 Task: Add Childlife Vitamin D3 to the cart.
Action: Mouse moved to (347, 178)
Screenshot: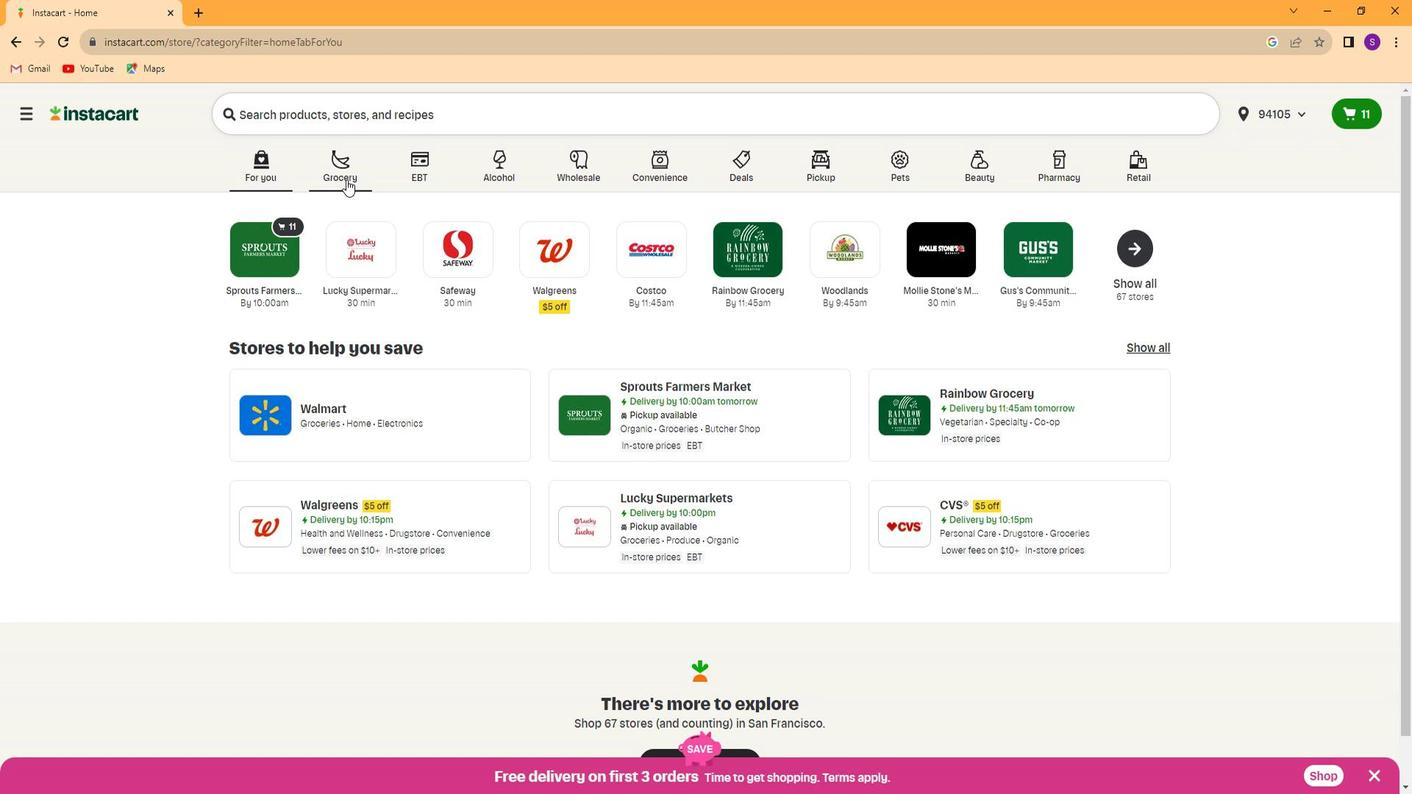 
Action: Mouse pressed left at (347, 178)
Screenshot: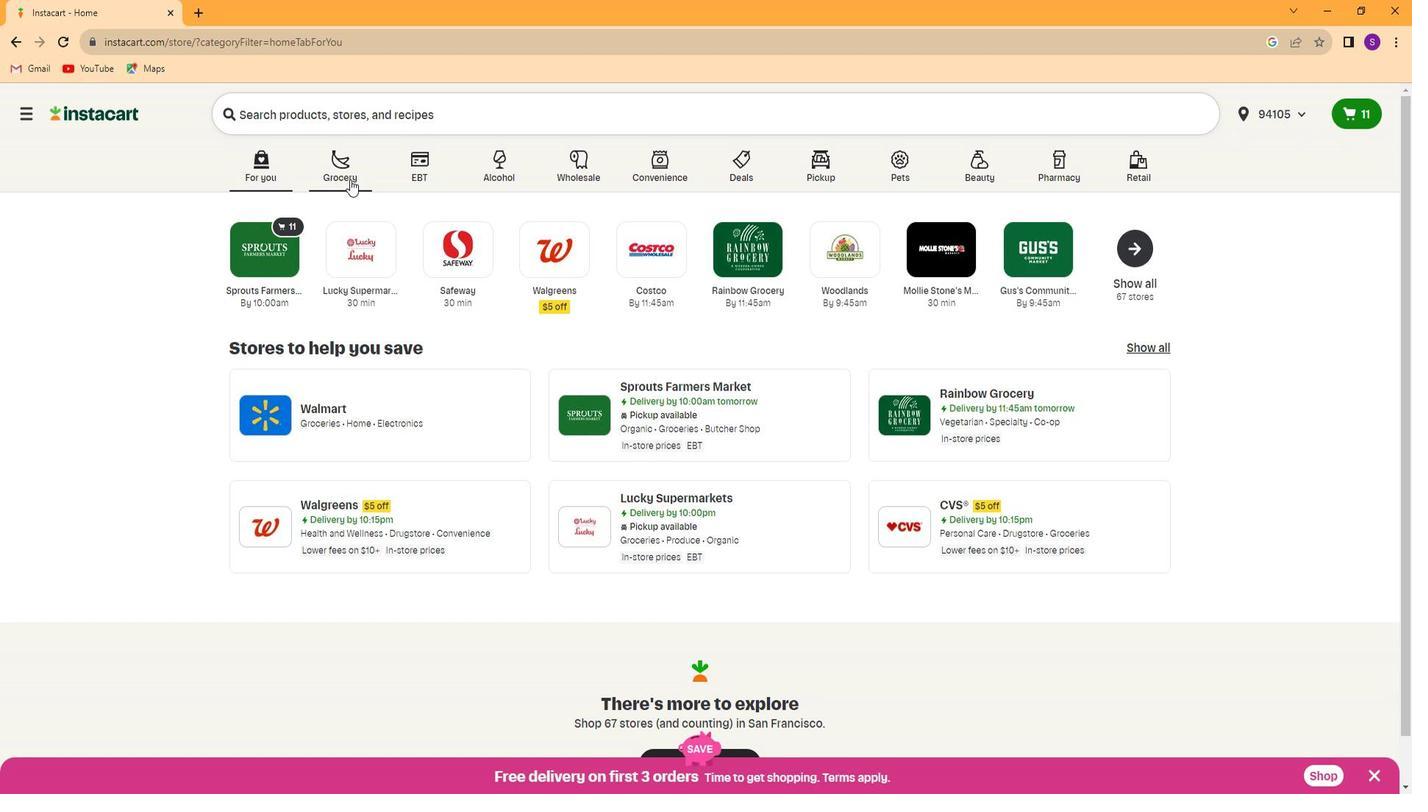 
Action: Mouse moved to (1014, 264)
Screenshot: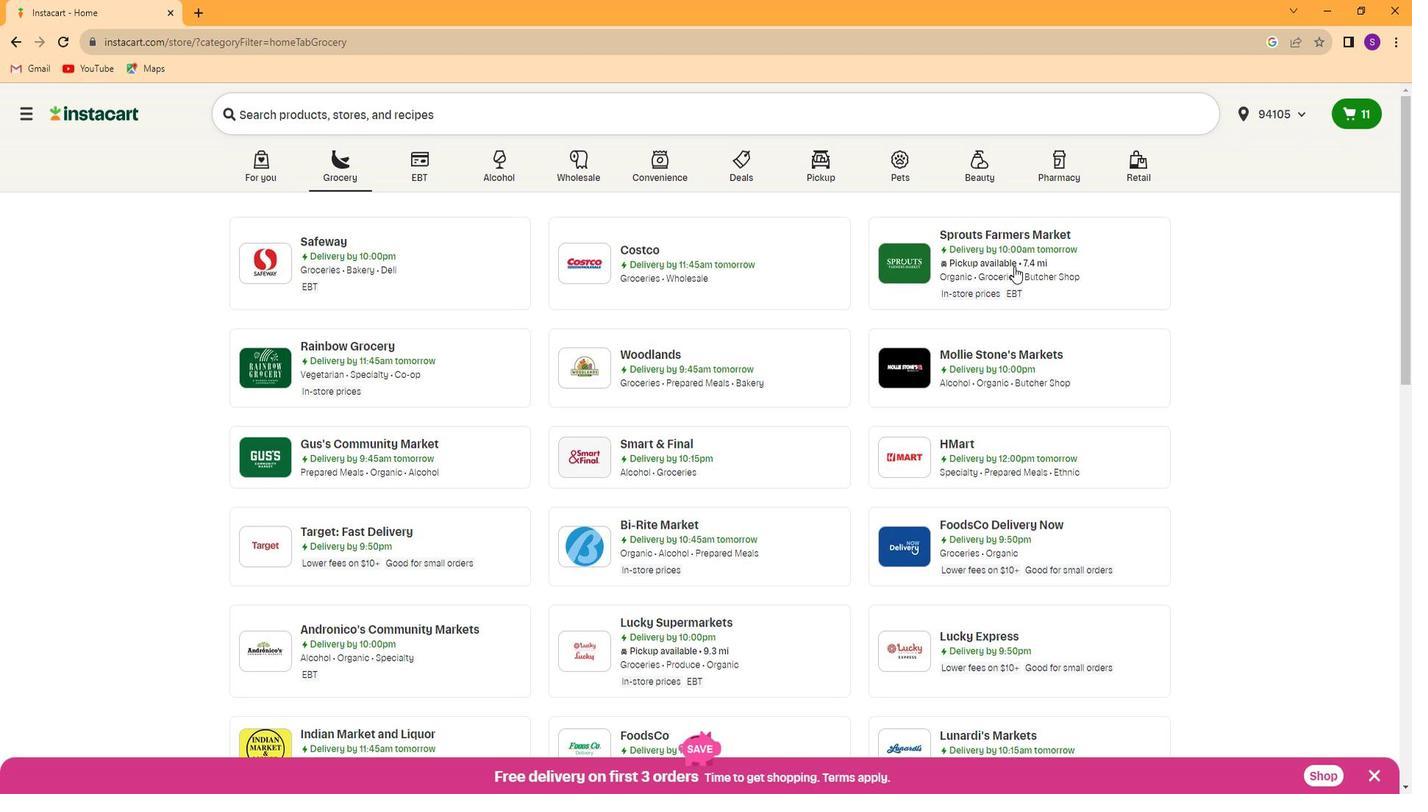 
Action: Mouse pressed left at (1014, 264)
Screenshot: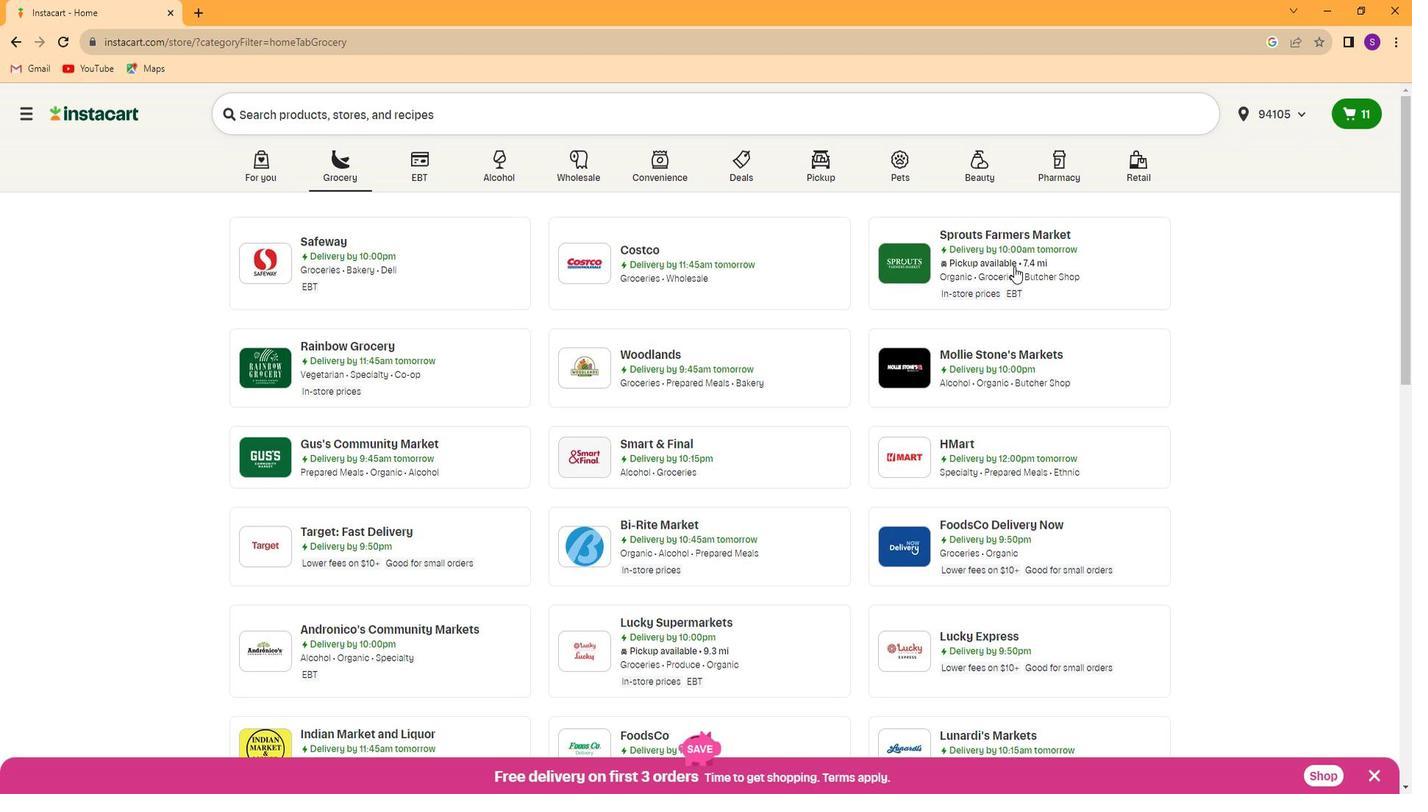 
Action: Mouse moved to (365, 543)
Screenshot: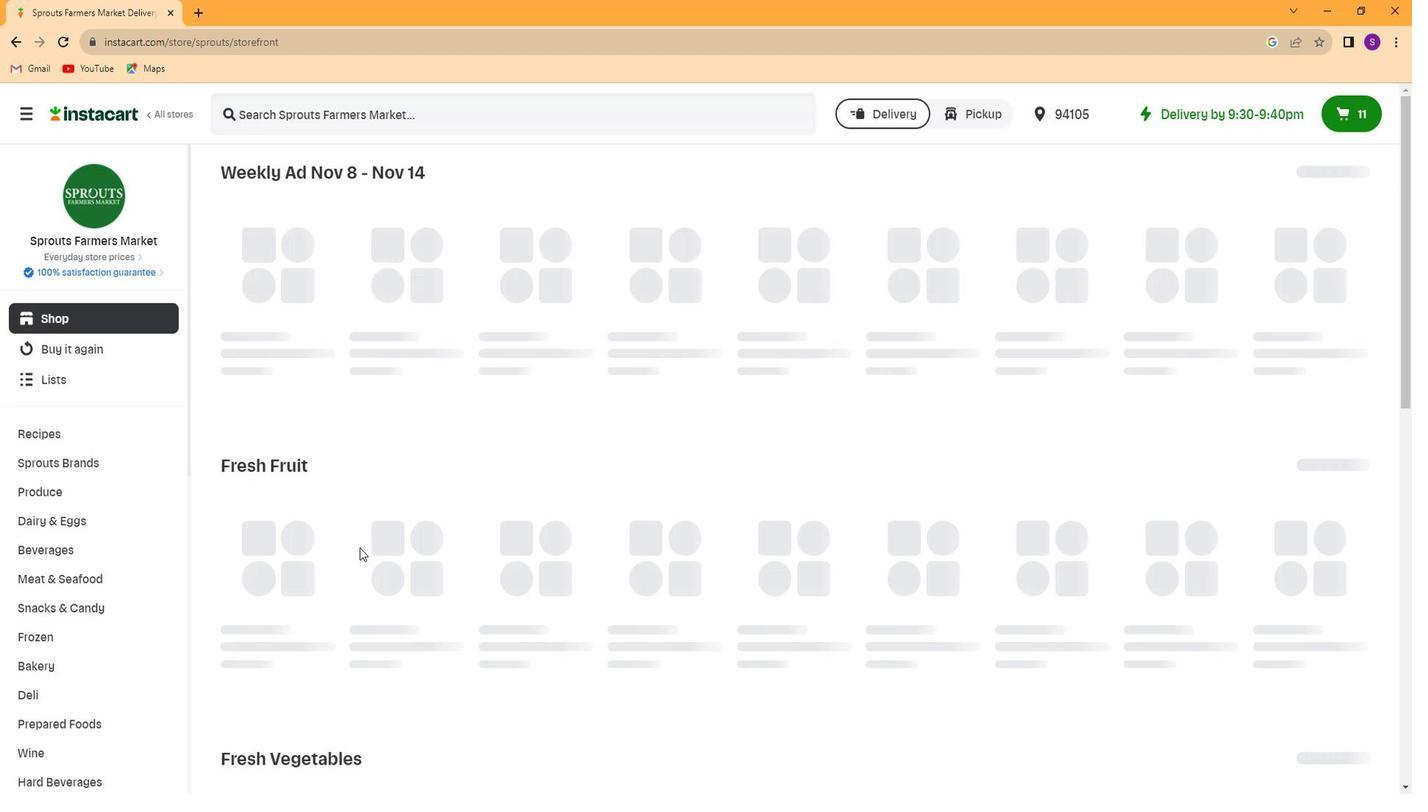 
Action: Mouse scrolled (365, 542) with delta (0, 0)
Screenshot: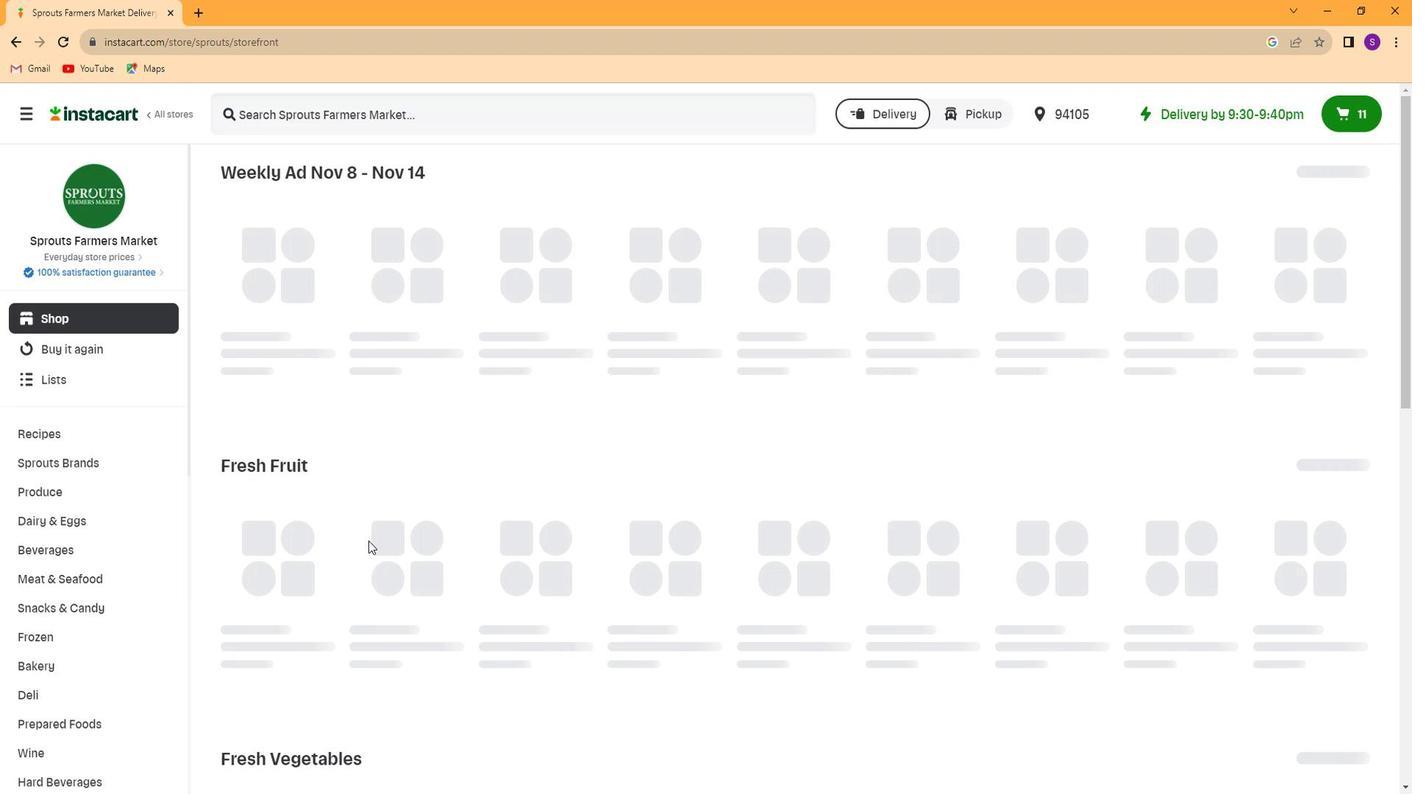 
Action: Mouse moved to (118, 543)
Screenshot: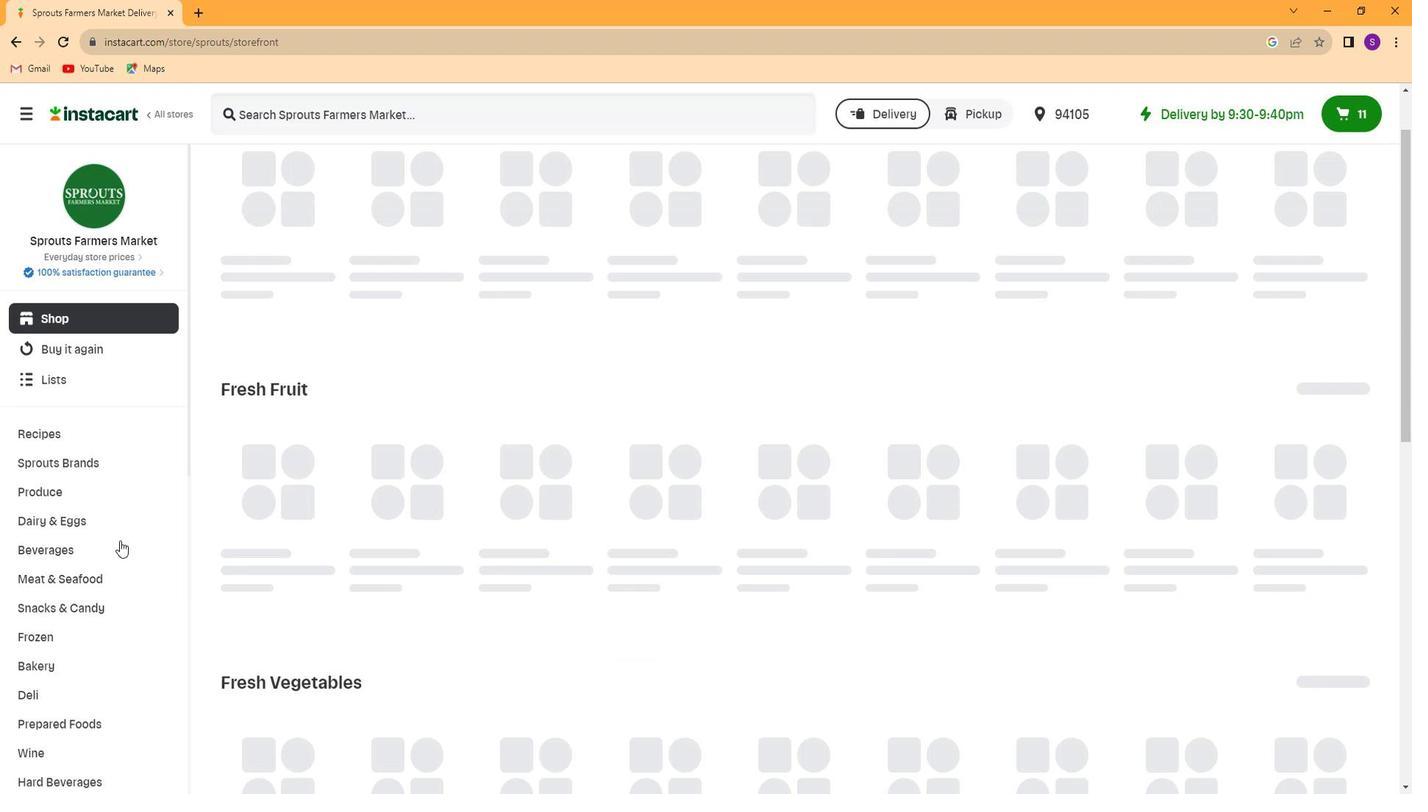 
Action: Mouse scrolled (118, 542) with delta (0, 0)
Screenshot: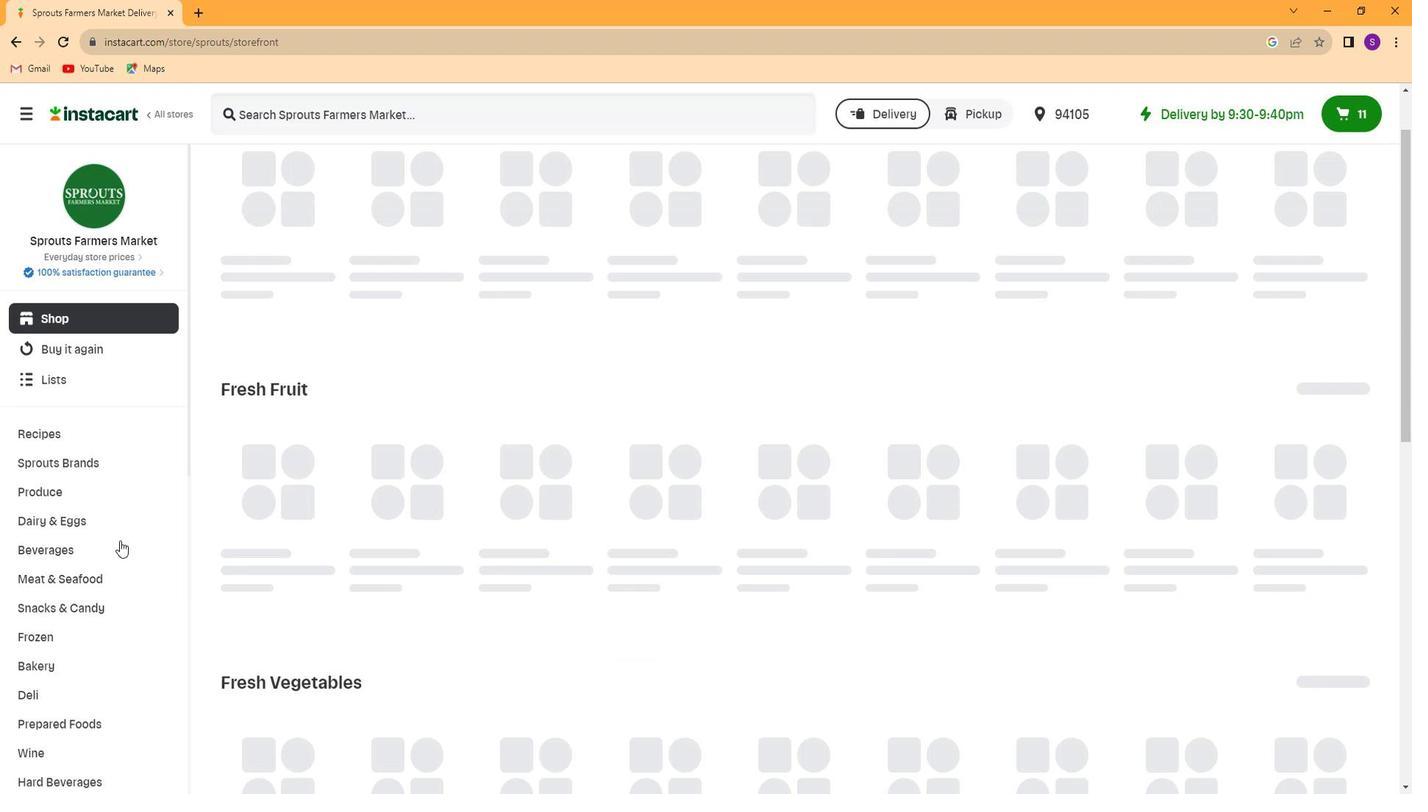 
Action: Mouse moved to (115, 543)
Screenshot: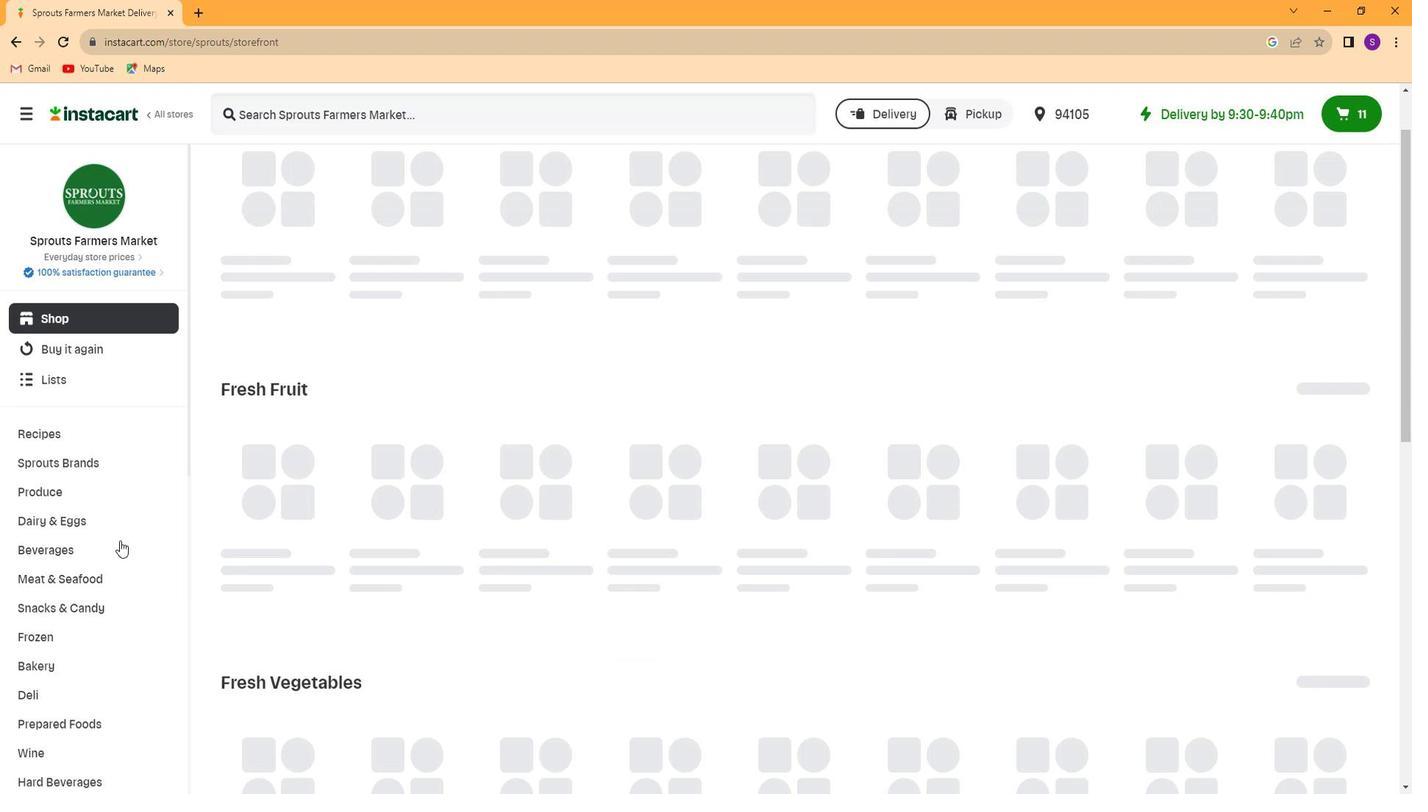
Action: Mouse scrolled (115, 542) with delta (0, 0)
Screenshot: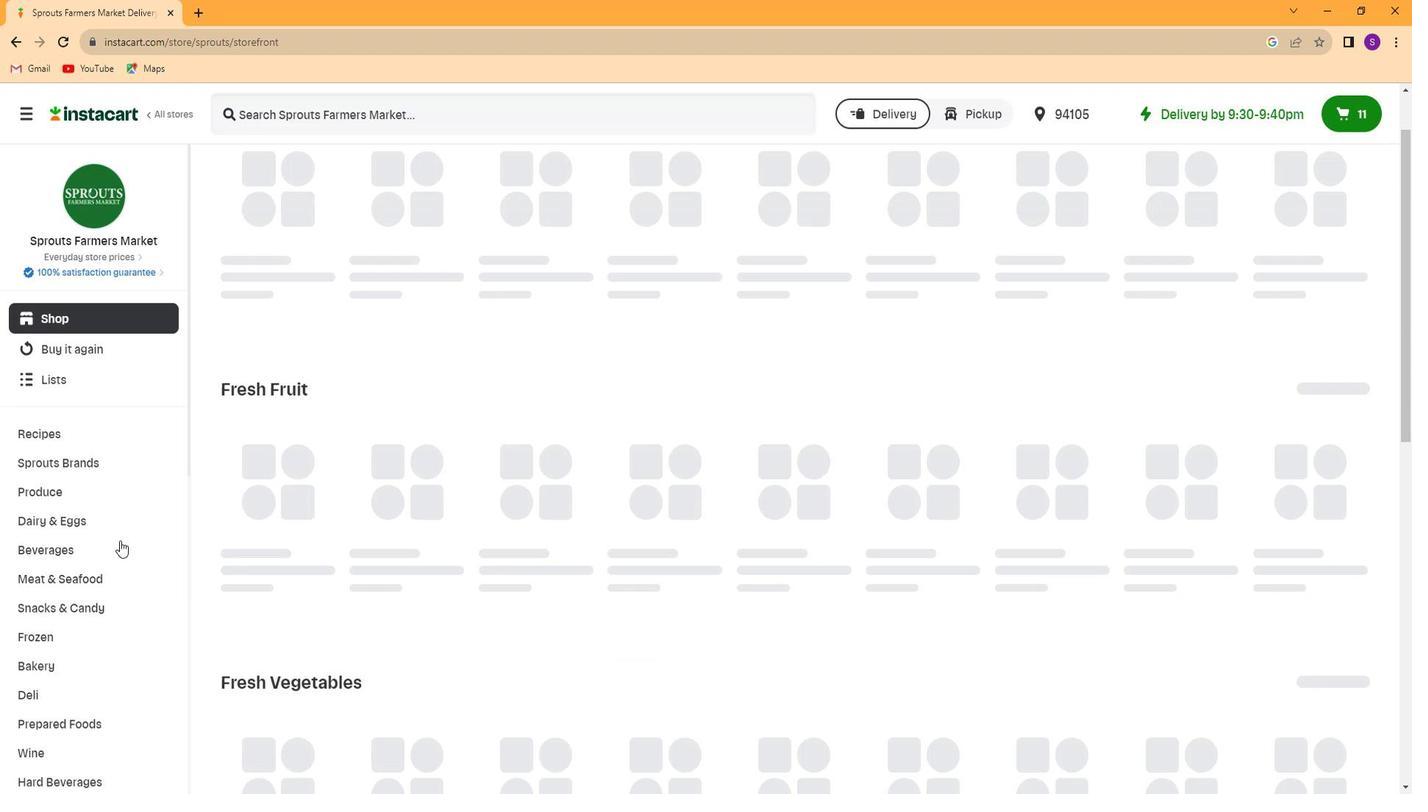 
Action: Mouse moved to (114, 543)
Screenshot: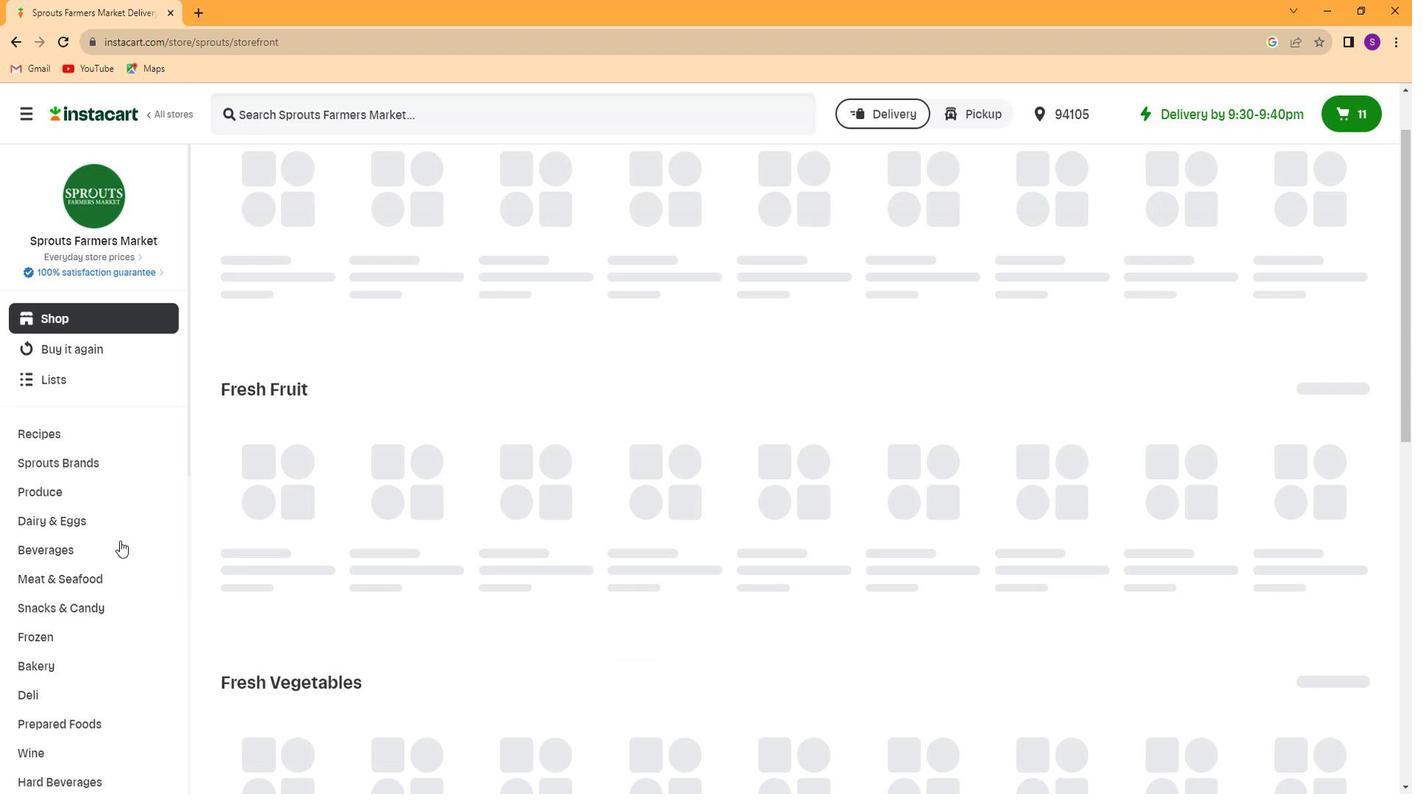 
Action: Mouse scrolled (114, 542) with delta (0, 0)
Screenshot: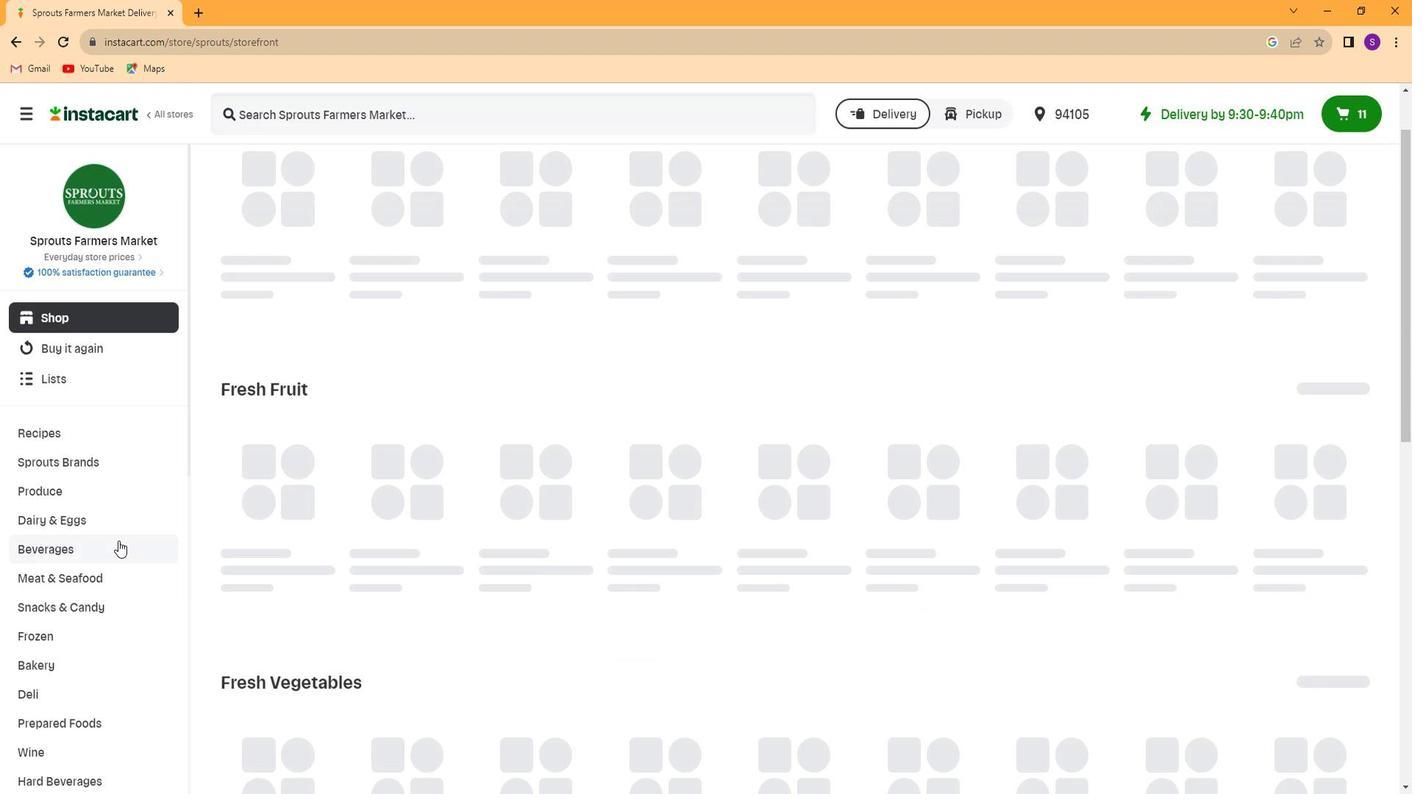 
Action: Mouse scrolled (114, 542) with delta (0, 0)
Screenshot: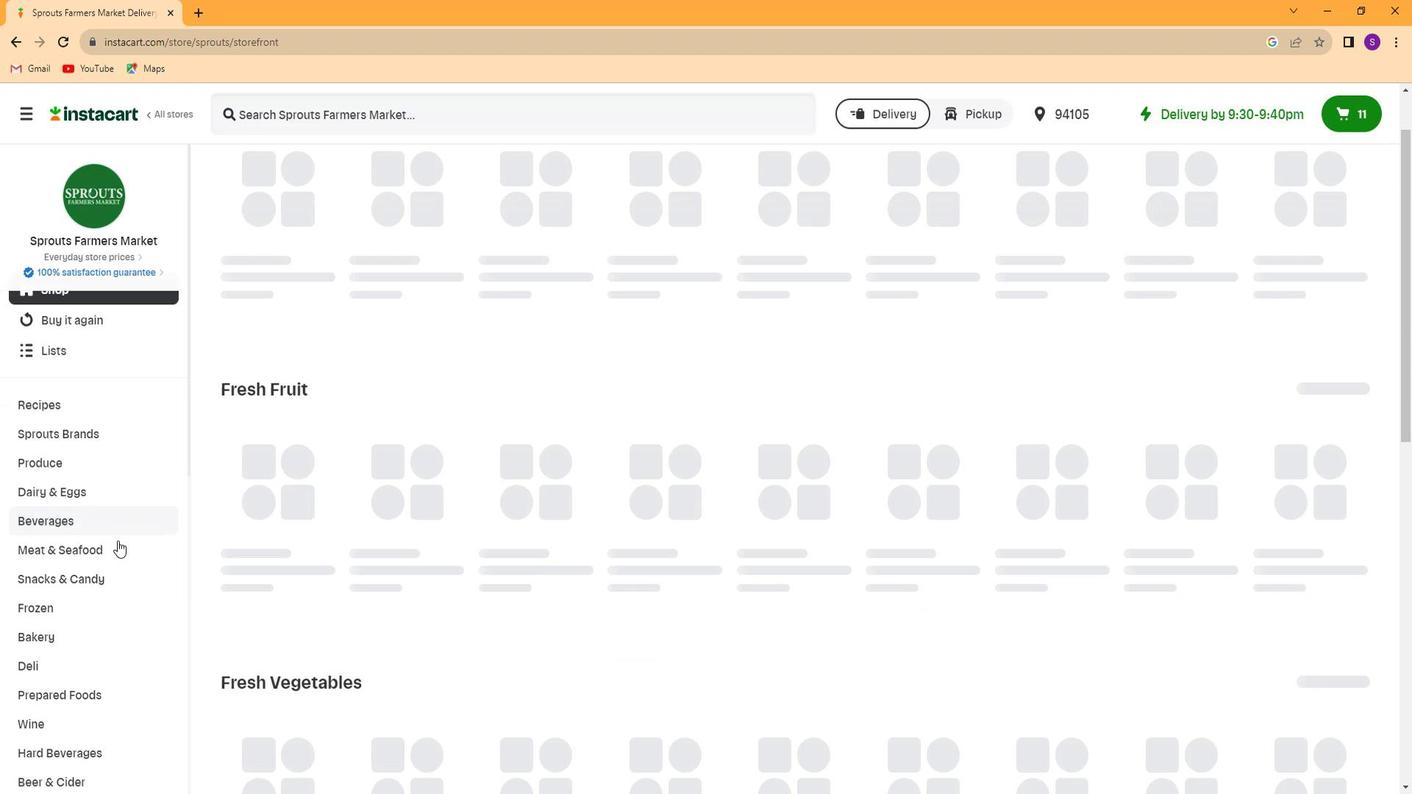 
Action: Mouse scrolled (114, 542) with delta (0, 0)
Screenshot: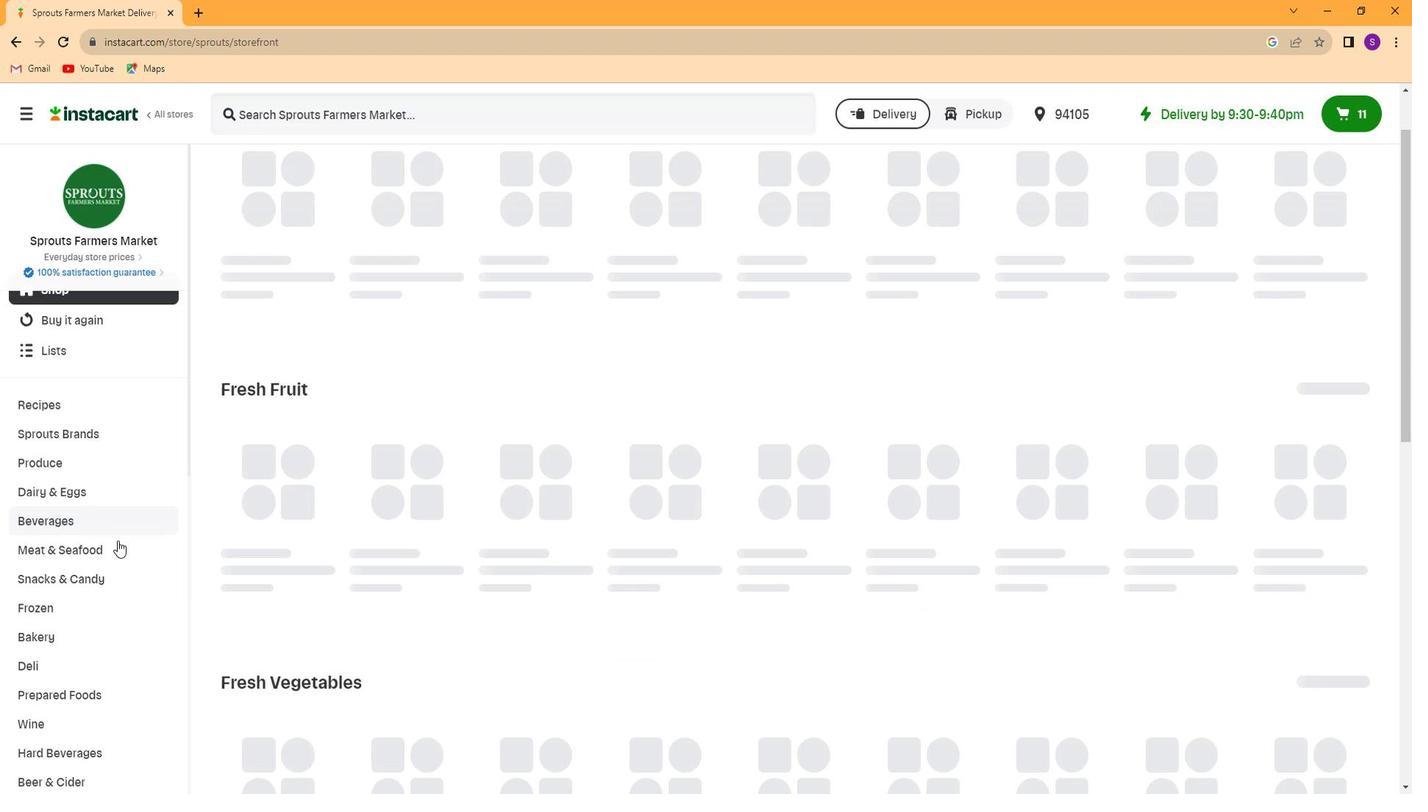 
Action: Mouse scrolled (114, 542) with delta (0, 0)
Screenshot: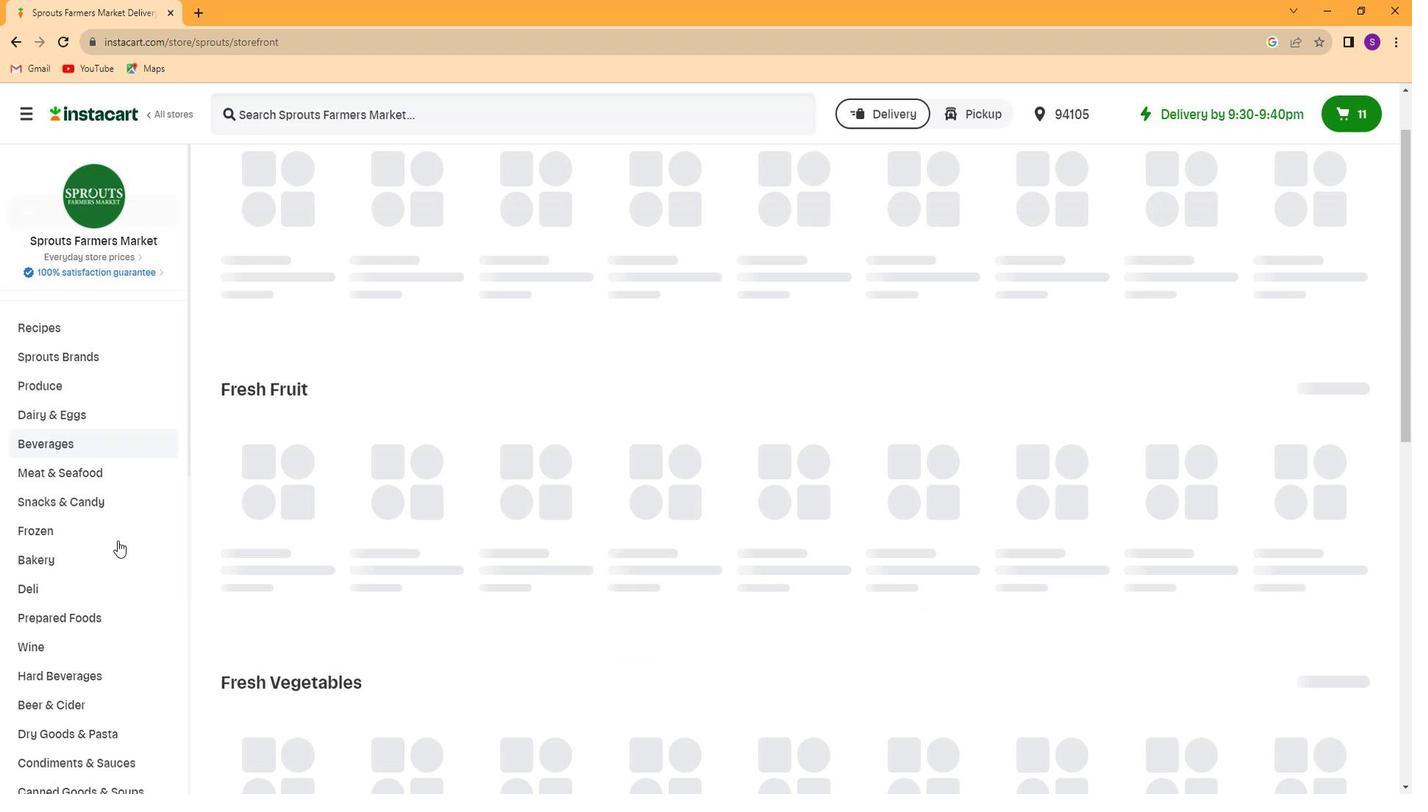 
Action: Mouse scrolled (114, 542) with delta (0, 0)
Screenshot: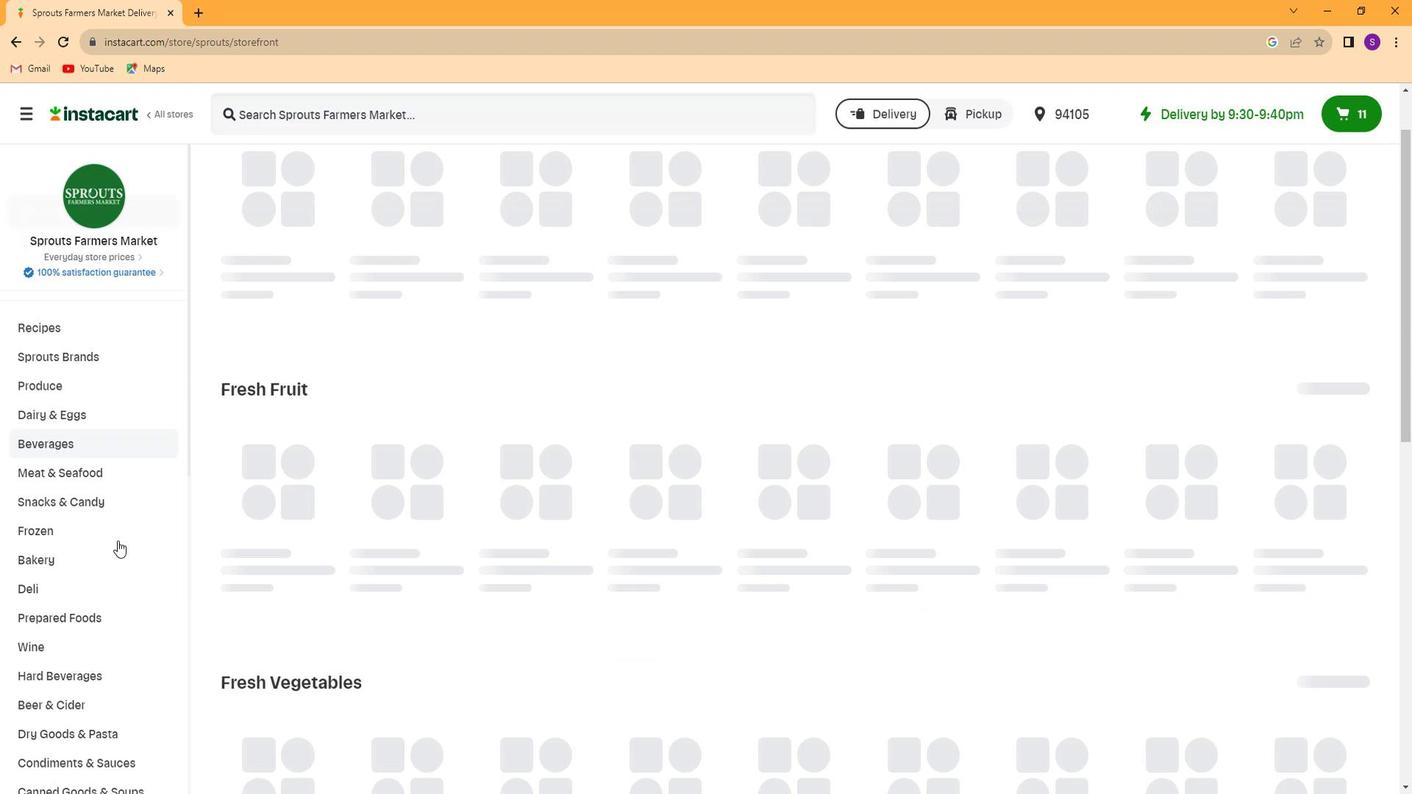 
Action: Mouse scrolled (114, 542) with delta (0, 0)
Screenshot: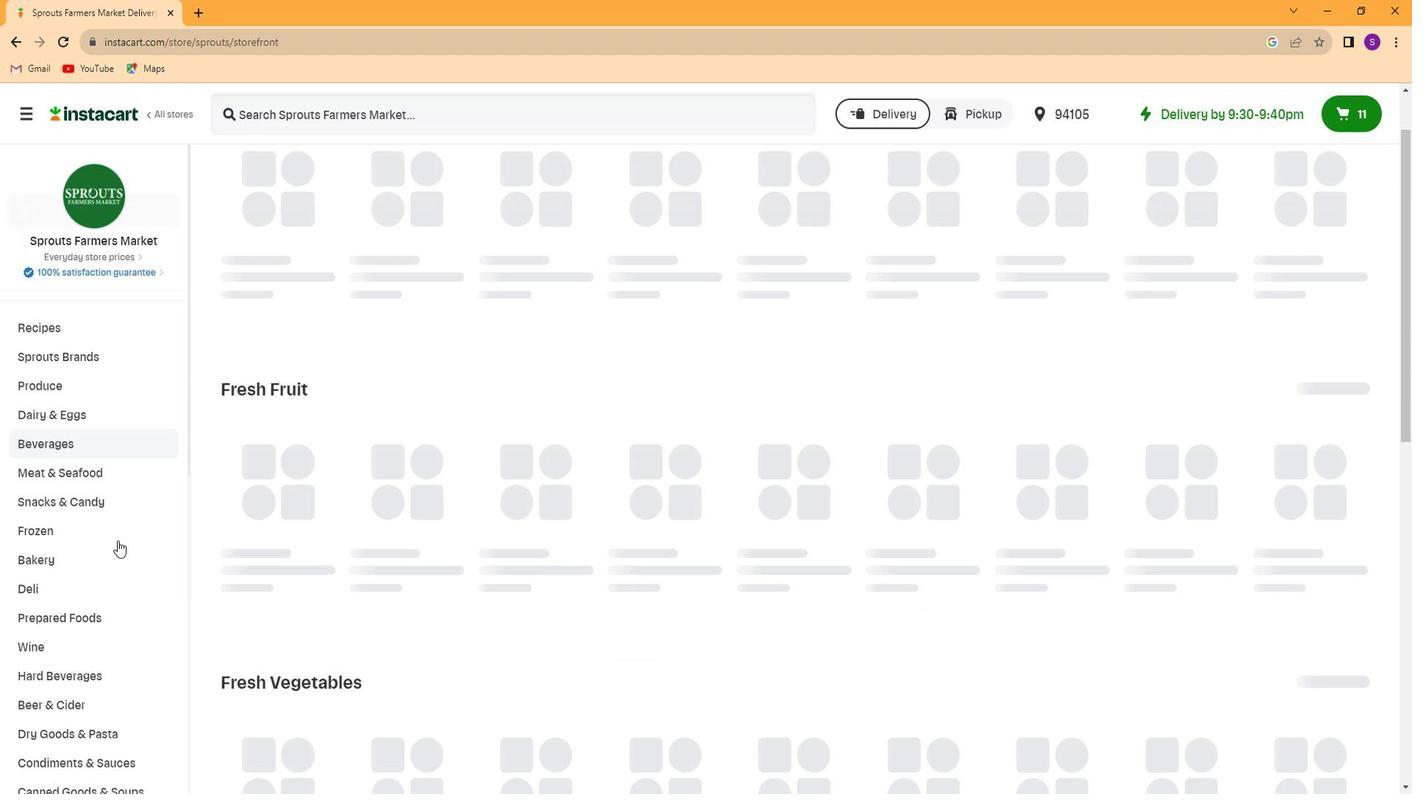 
Action: Mouse moved to (114, 541)
Screenshot: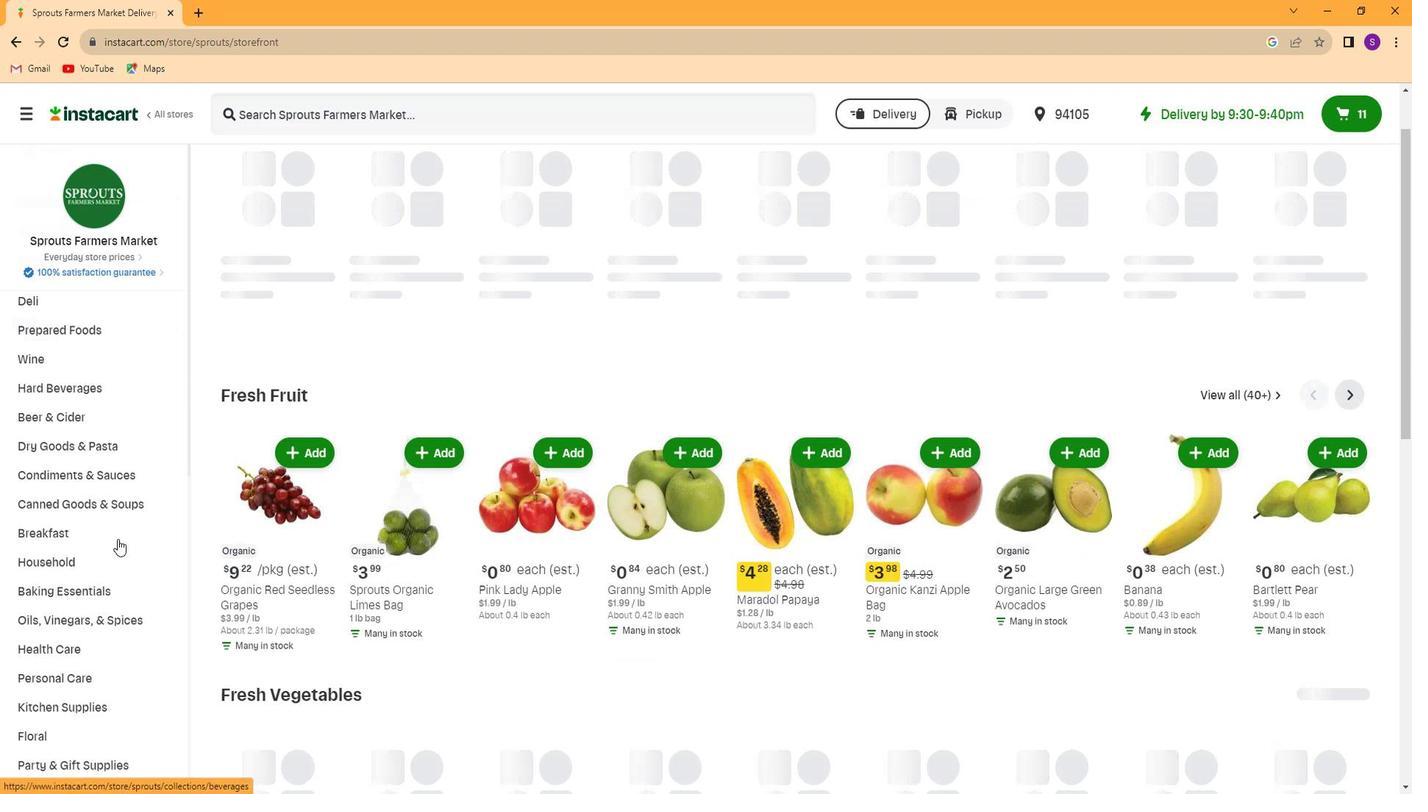 
Action: Mouse scrolled (114, 540) with delta (0, 0)
Screenshot: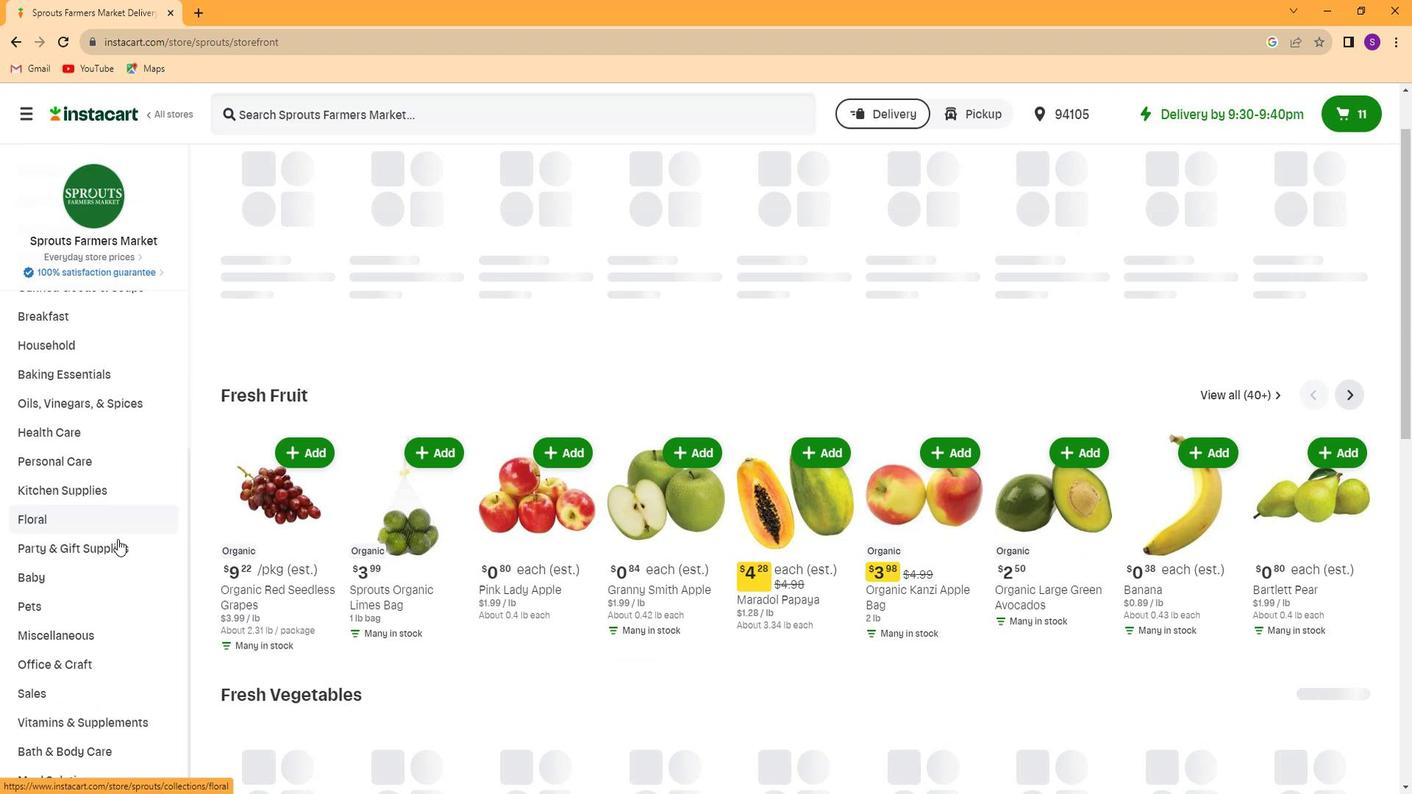 
Action: Mouse scrolled (114, 540) with delta (0, 0)
Screenshot: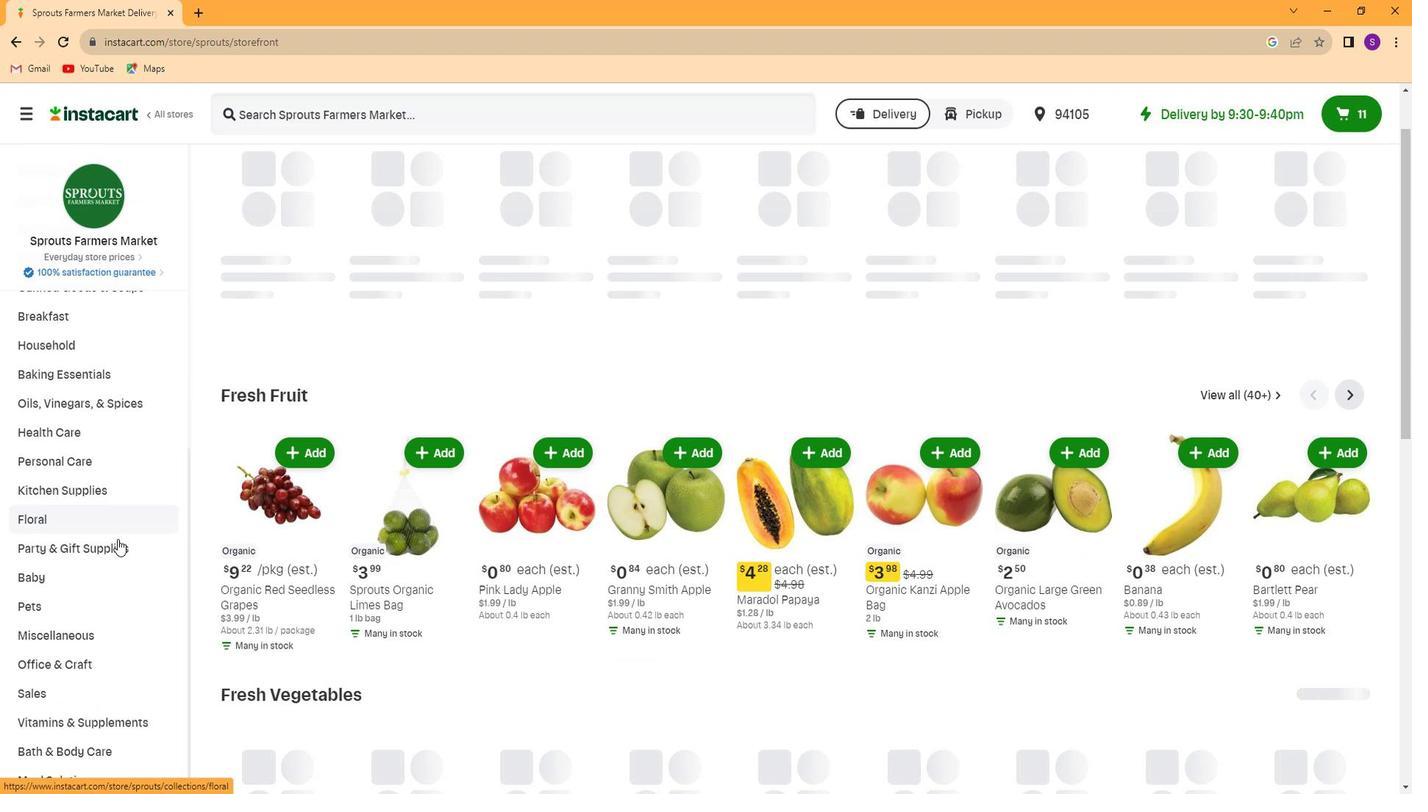 
Action: Mouse moved to (113, 540)
Screenshot: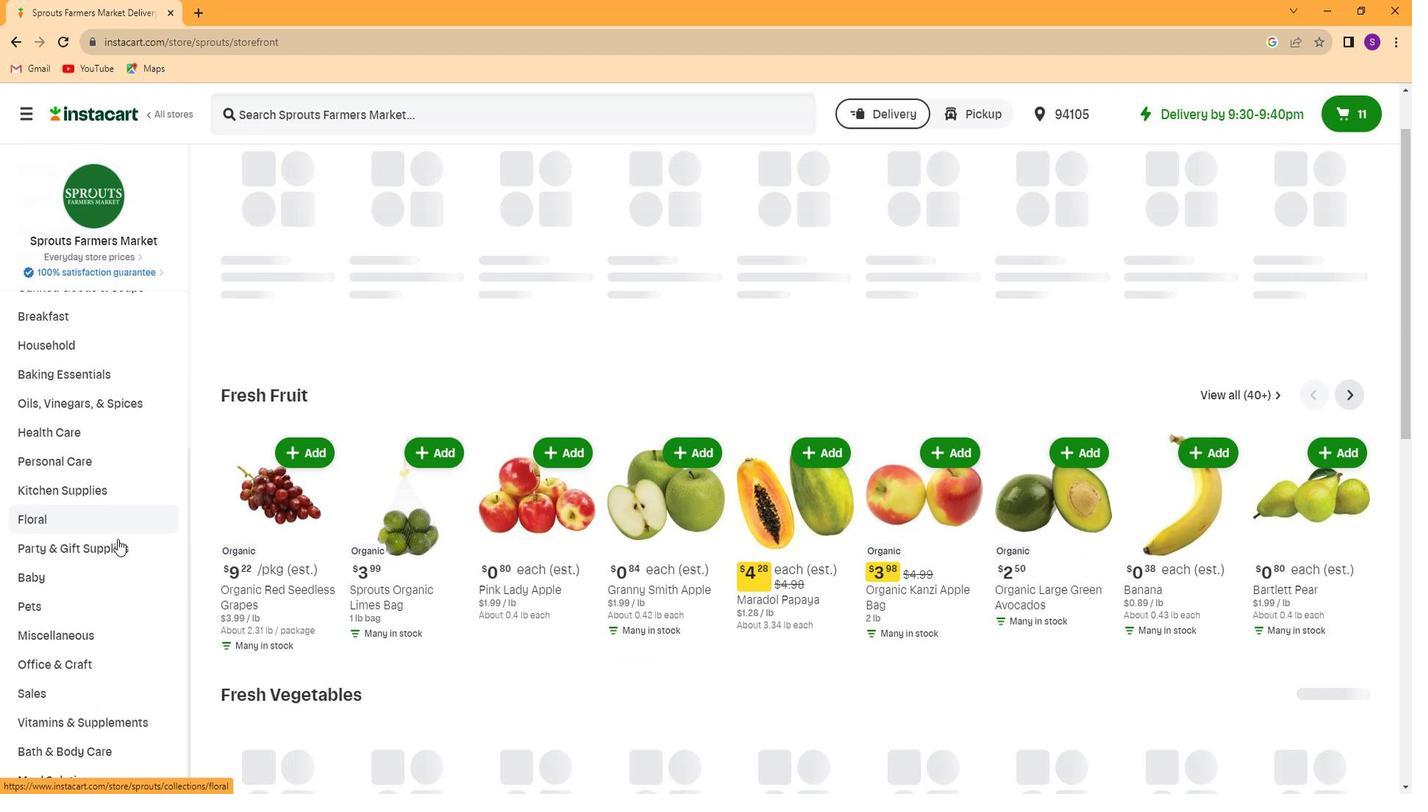 
Action: Mouse scrolled (113, 540) with delta (0, 0)
Screenshot: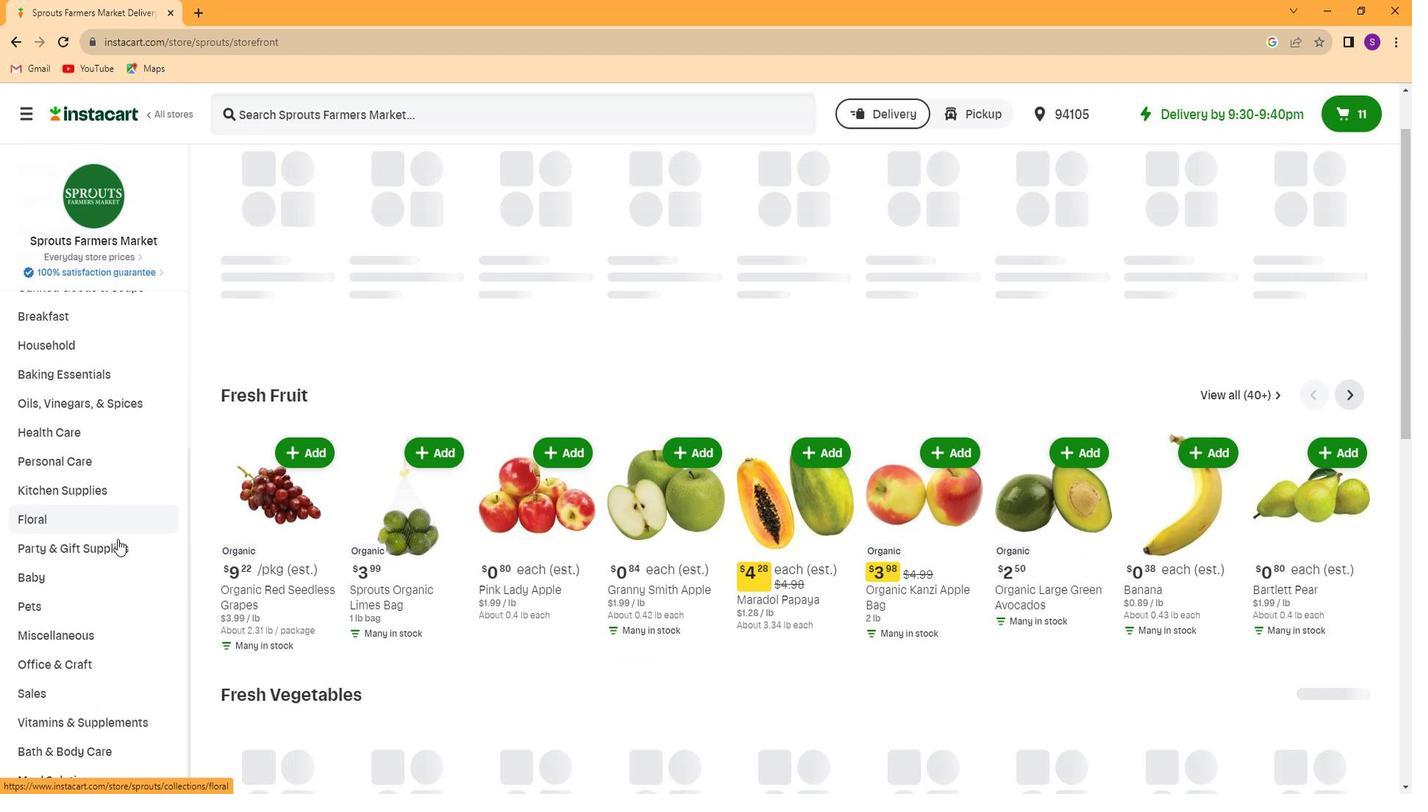 
Action: Mouse moved to (109, 542)
Screenshot: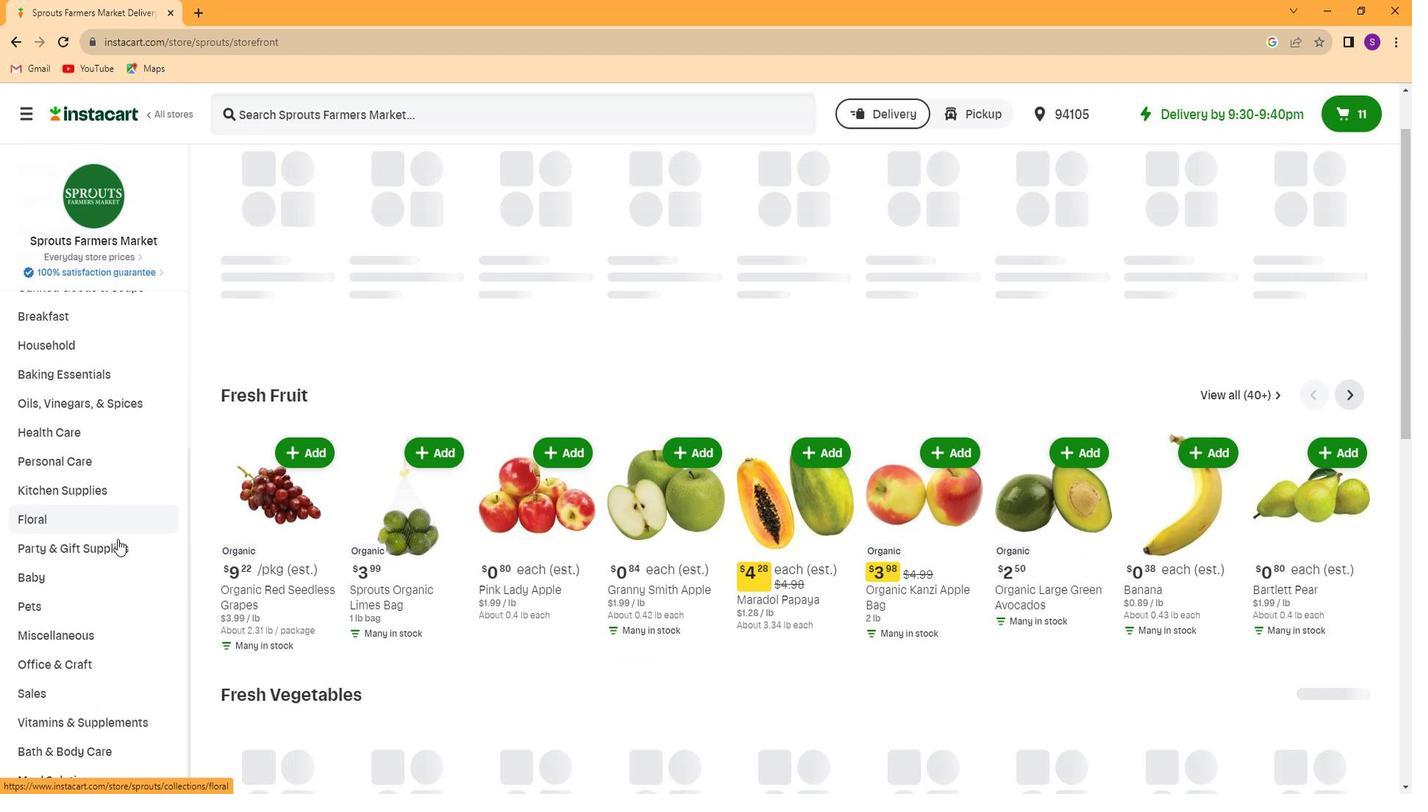 
Action: Mouse scrolled (109, 543) with delta (0, 0)
Screenshot: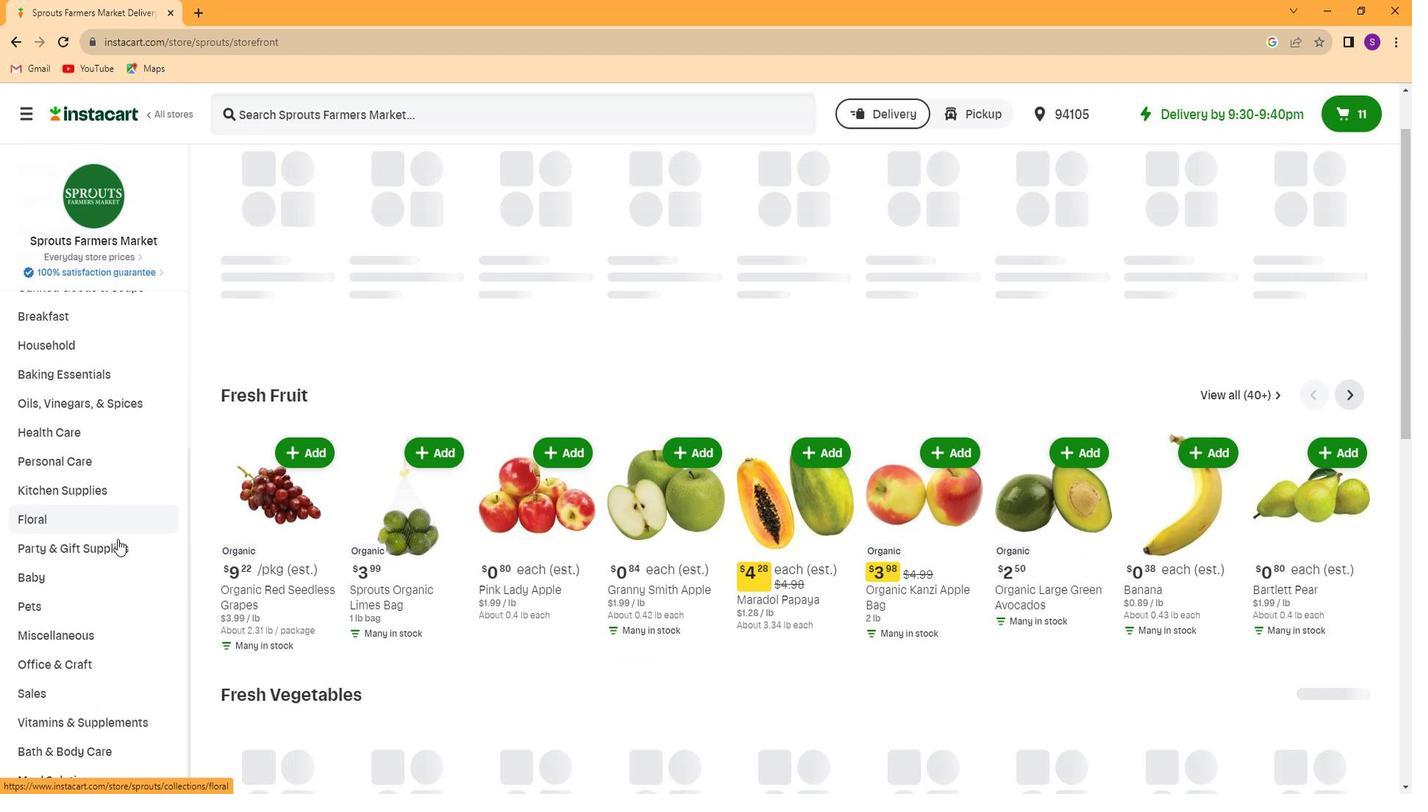 
Action: Mouse moved to (108, 543)
Screenshot: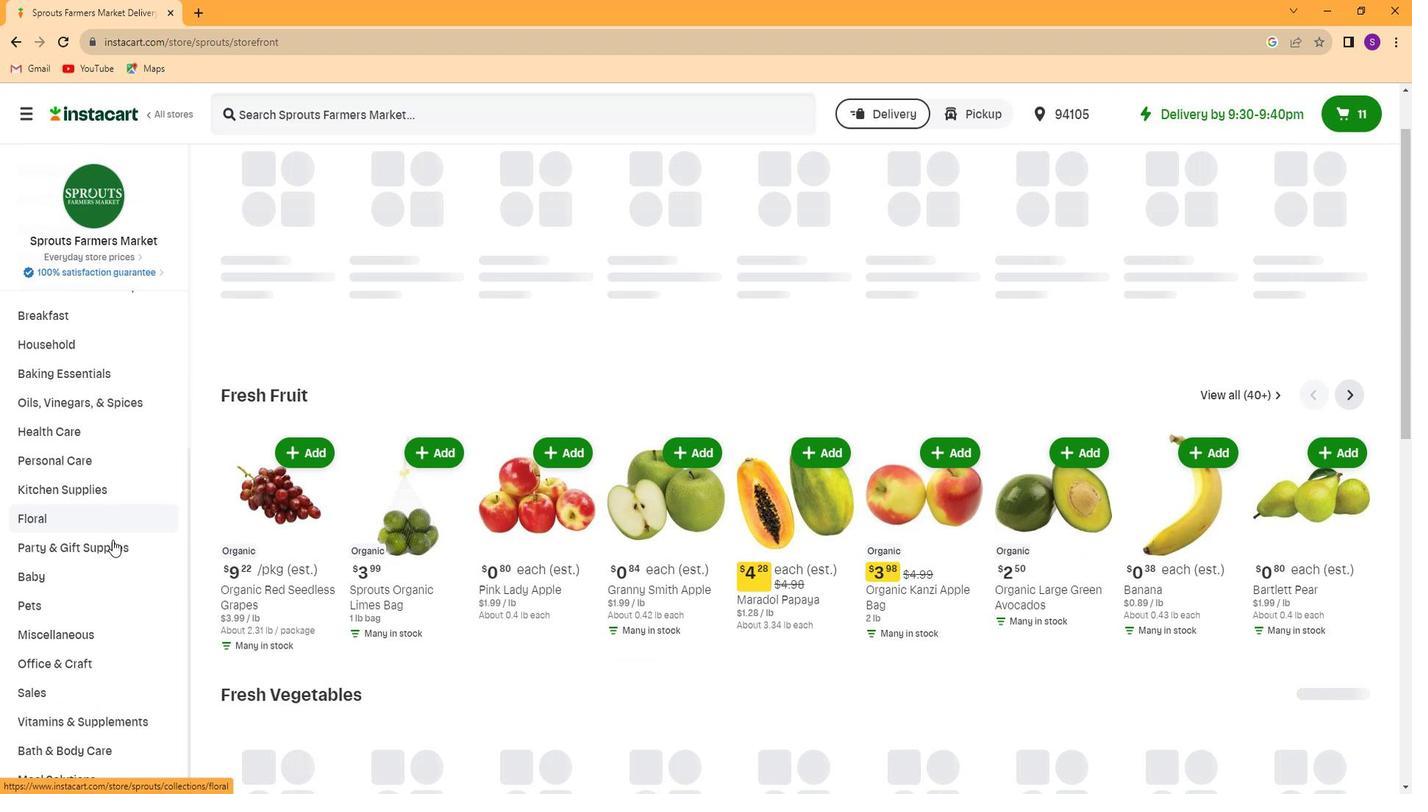 
Action: Mouse scrolled (108, 543) with delta (0, 0)
Screenshot: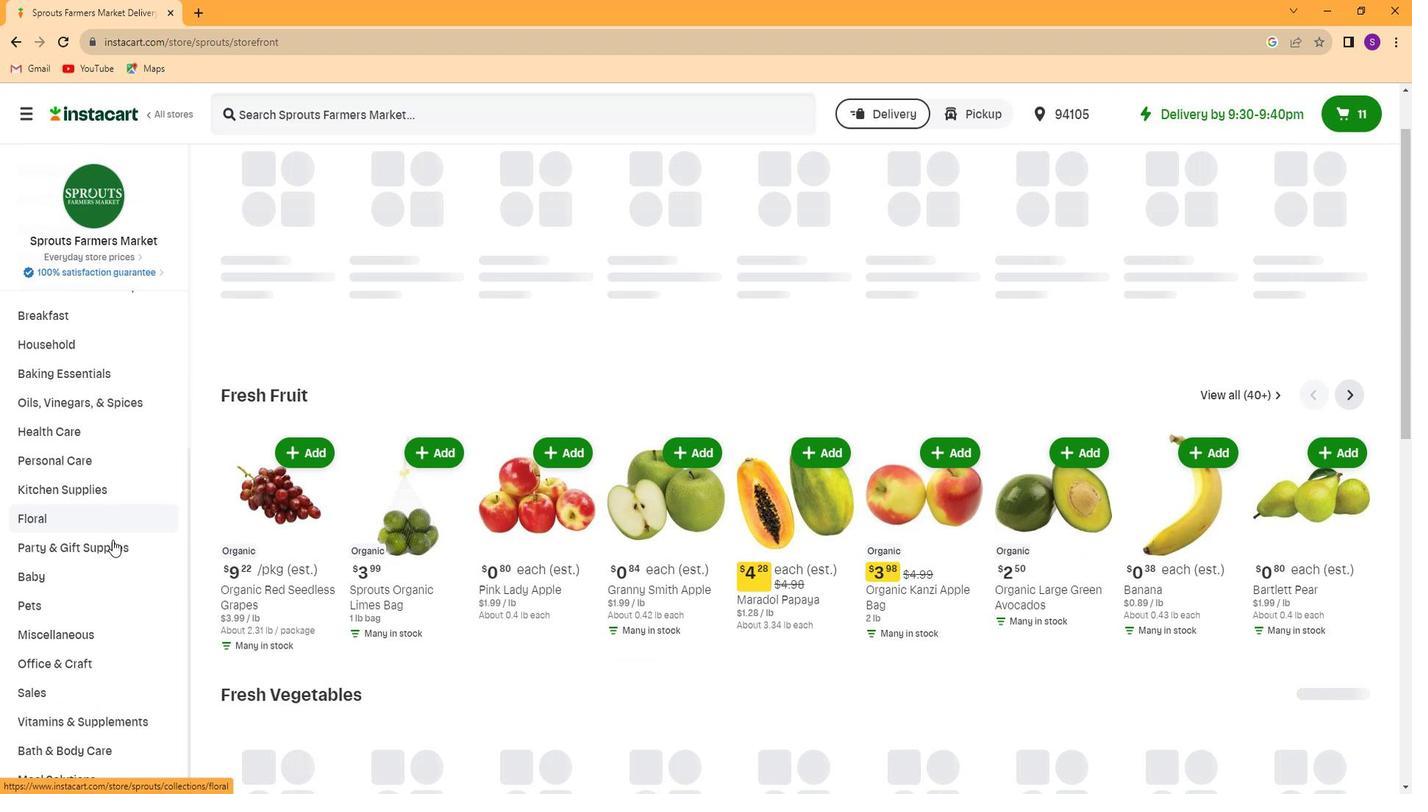 
Action: Mouse scrolled (108, 544) with delta (0, 0)
Screenshot: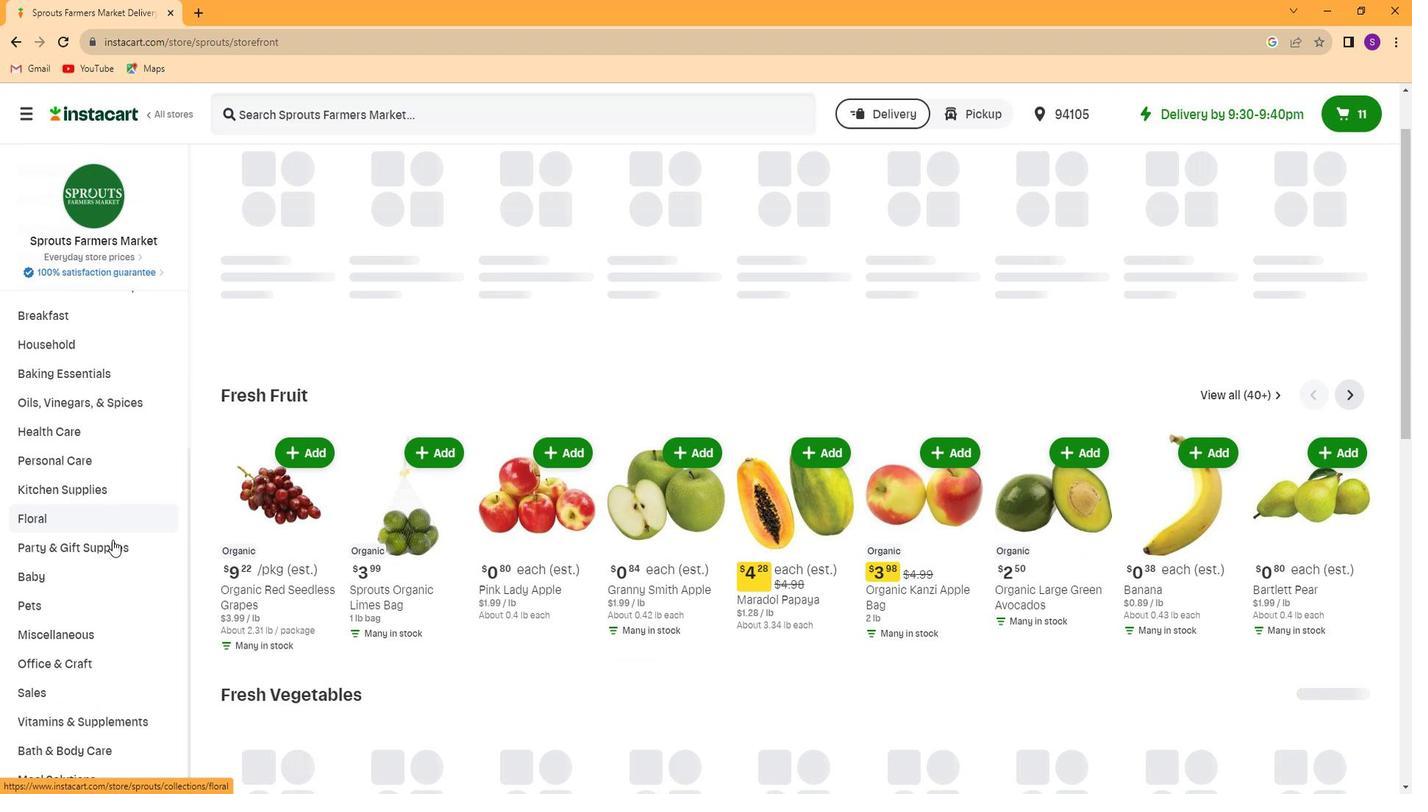
Action: Mouse scrolled (108, 543) with delta (0, 0)
Screenshot: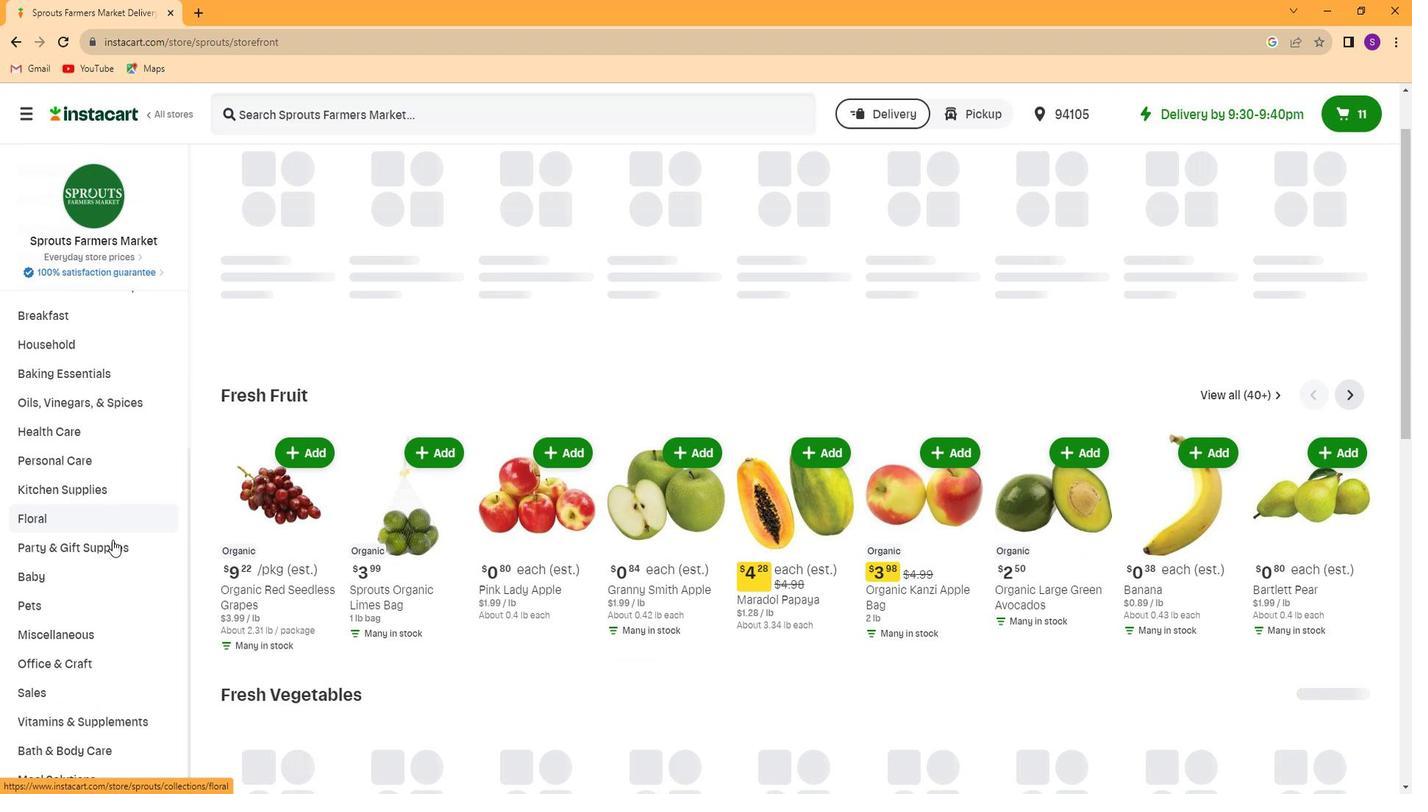 
Action: Mouse scrolled (108, 543) with delta (0, 0)
Screenshot: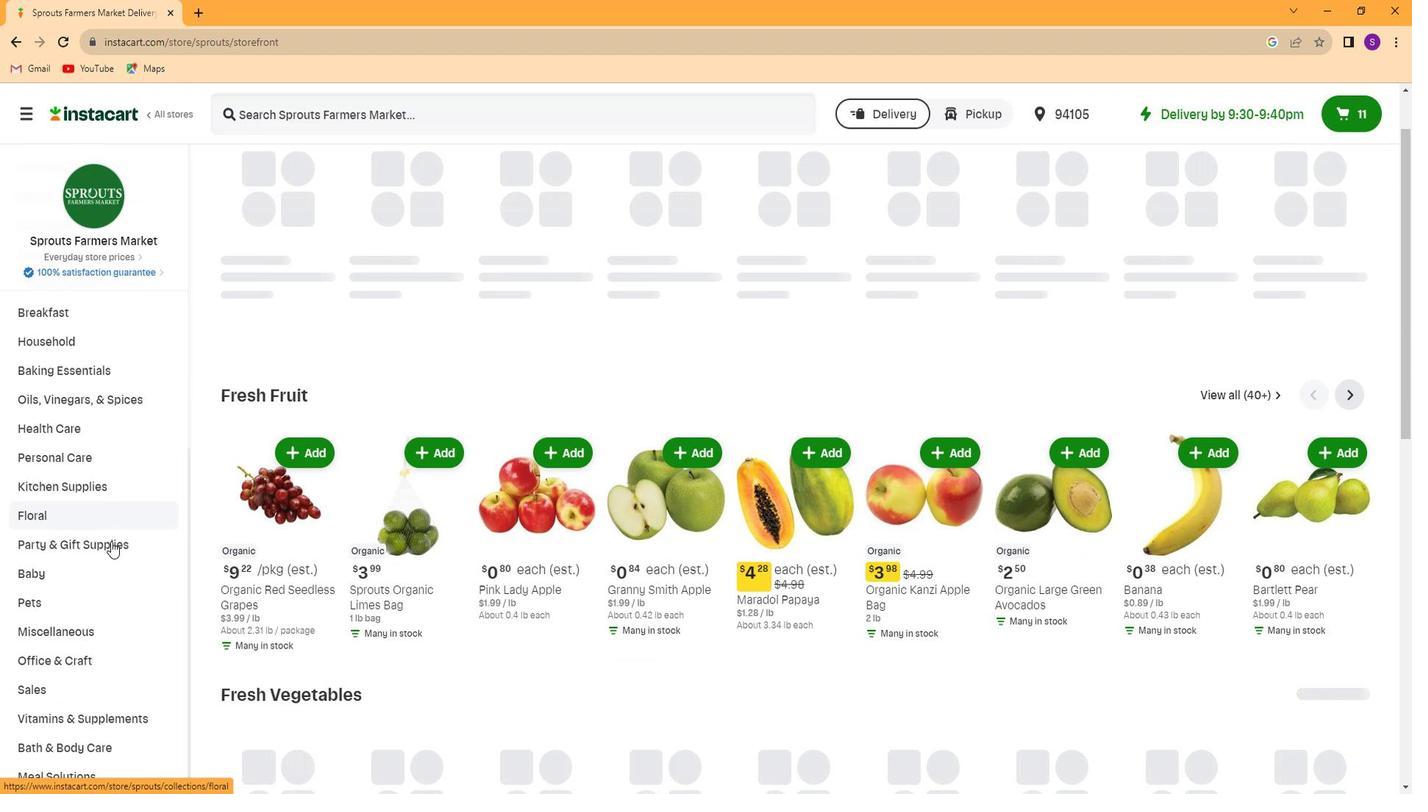 
Action: Mouse moved to (115, 715)
Screenshot: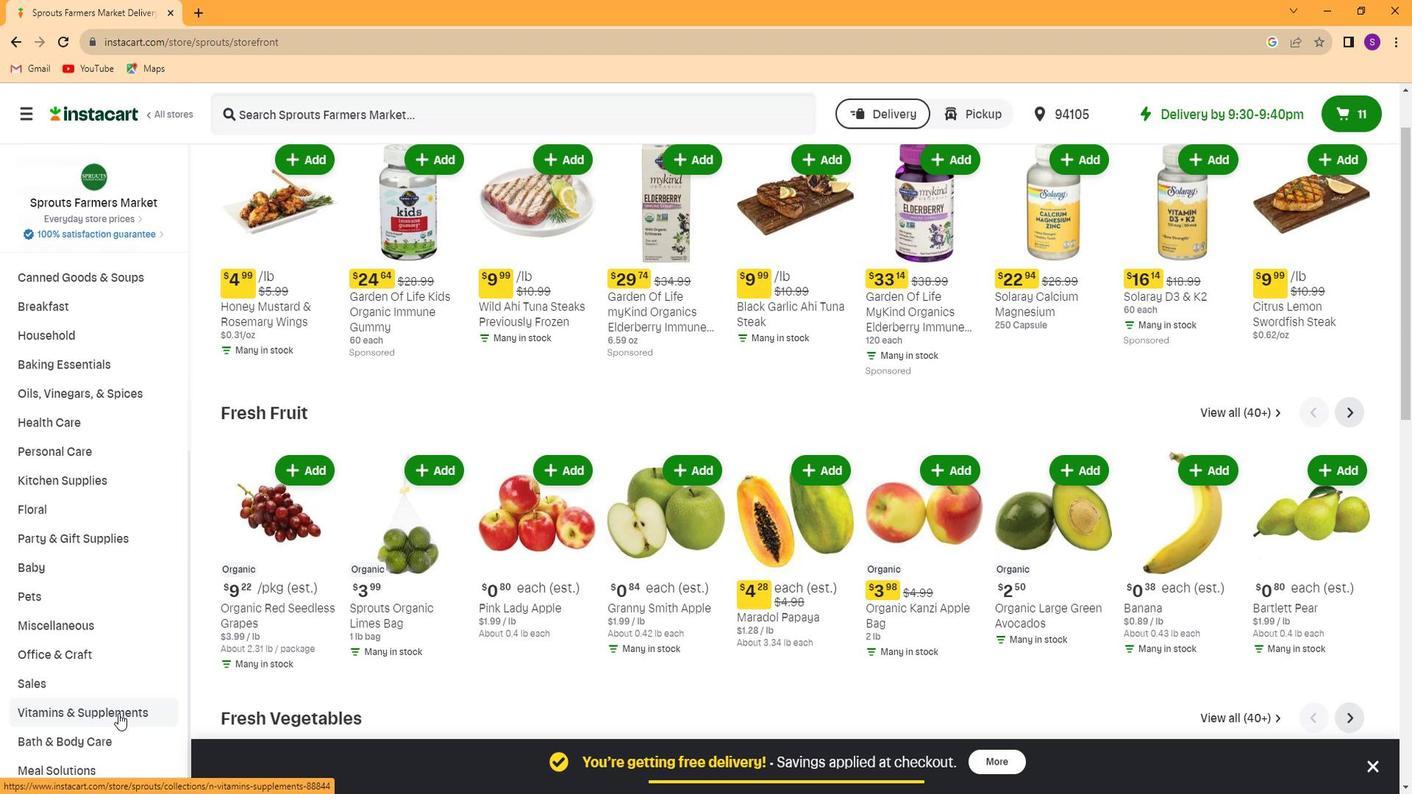 
Action: Mouse pressed left at (115, 715)
Screenshot: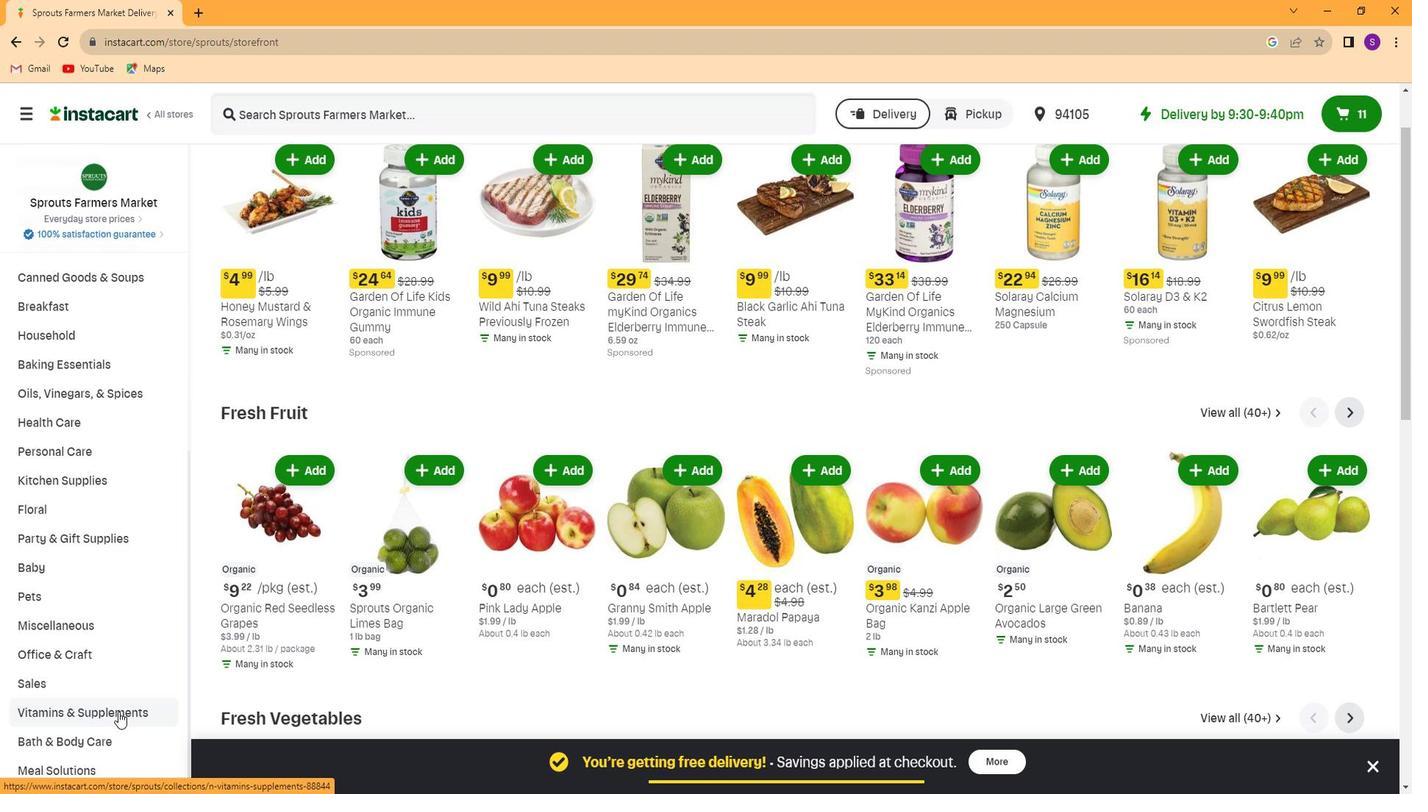 
Action: Mouse moved to (115, 605)
Screenshot: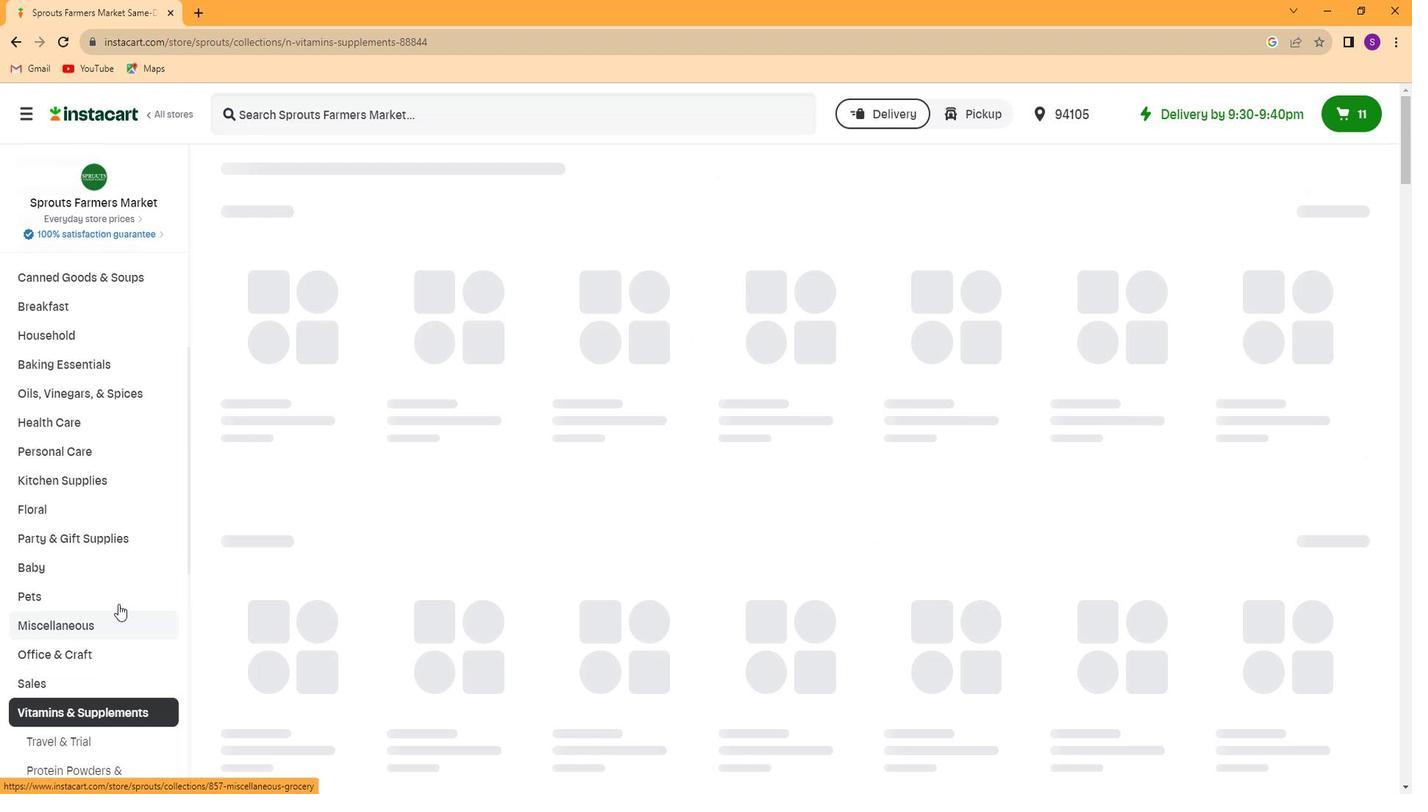 
Action: Mouse scrolled (115, 604) with delta (0, 0)
Screenshot: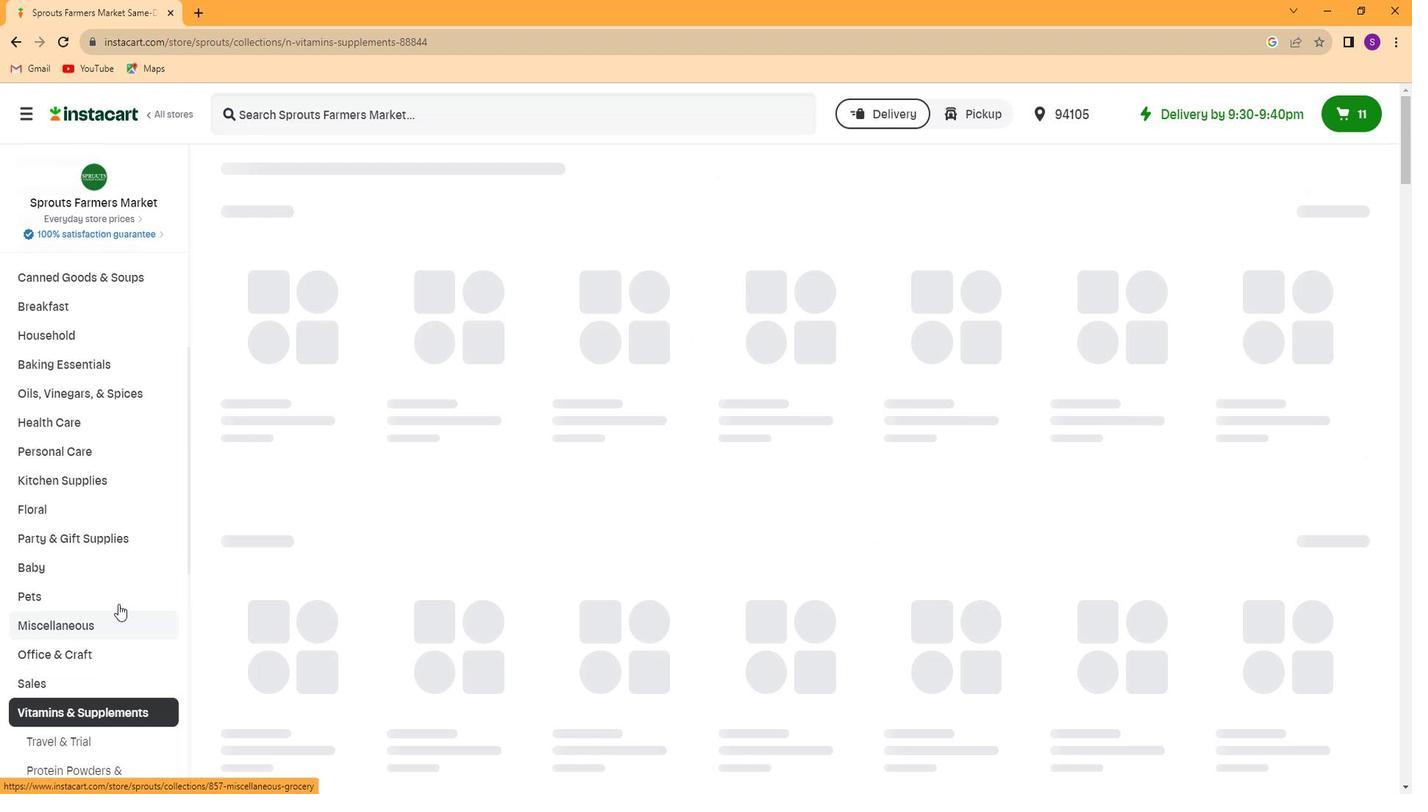 
Action: Mouse moved to (111, 595)
Screenshot: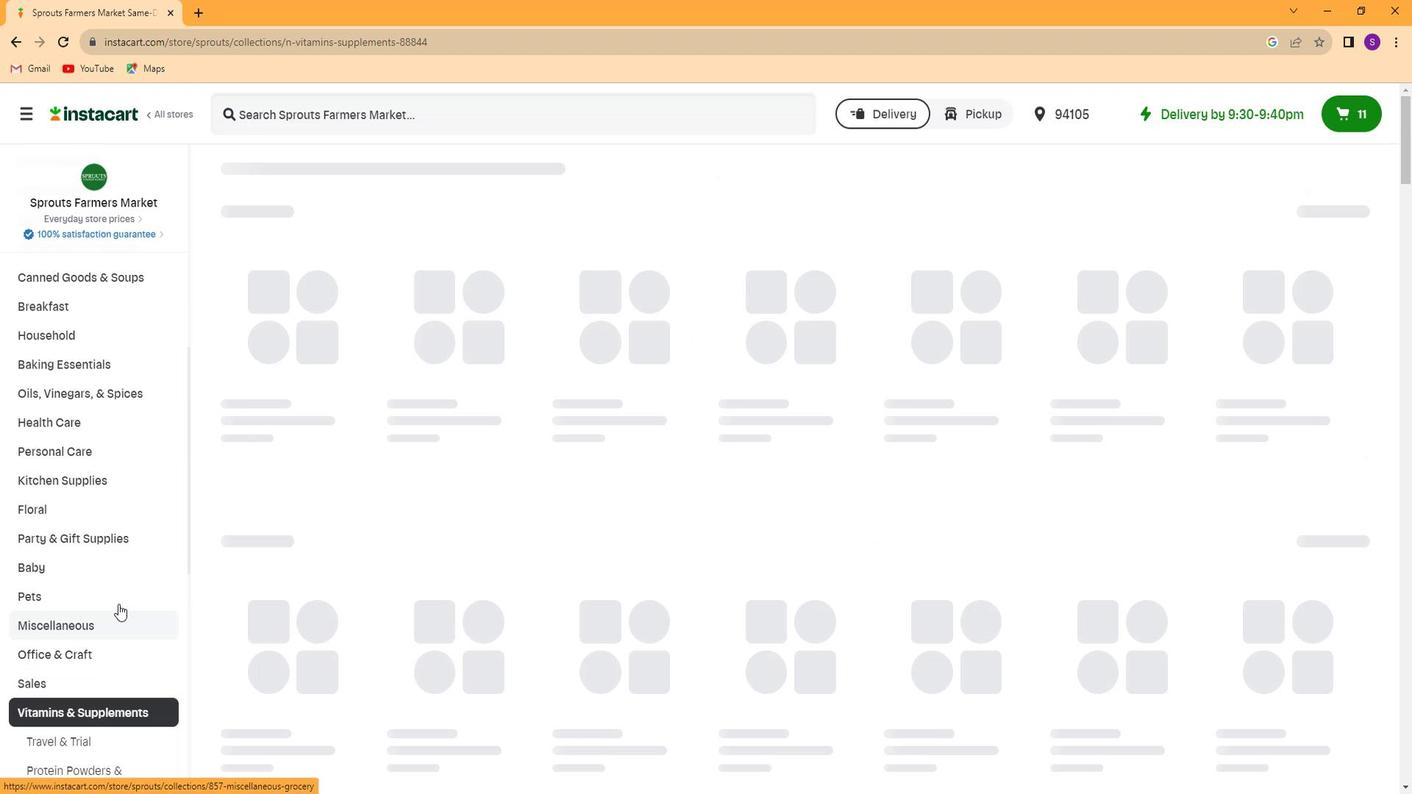 
Action: Mouse scrolled (111, 594) with delta (0, 0)
Screenshot: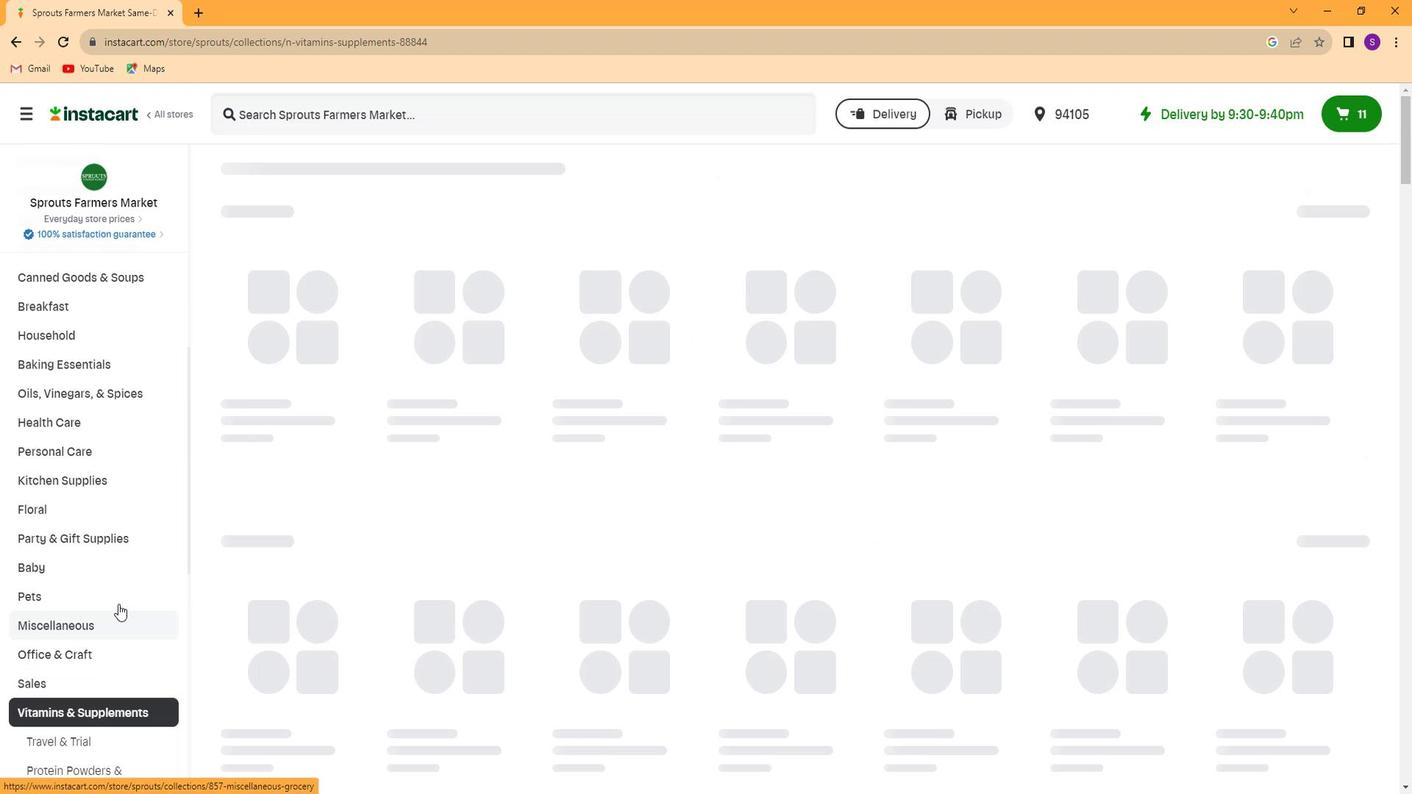 
Action: Mouse moved to (106, 585)
Screenshot: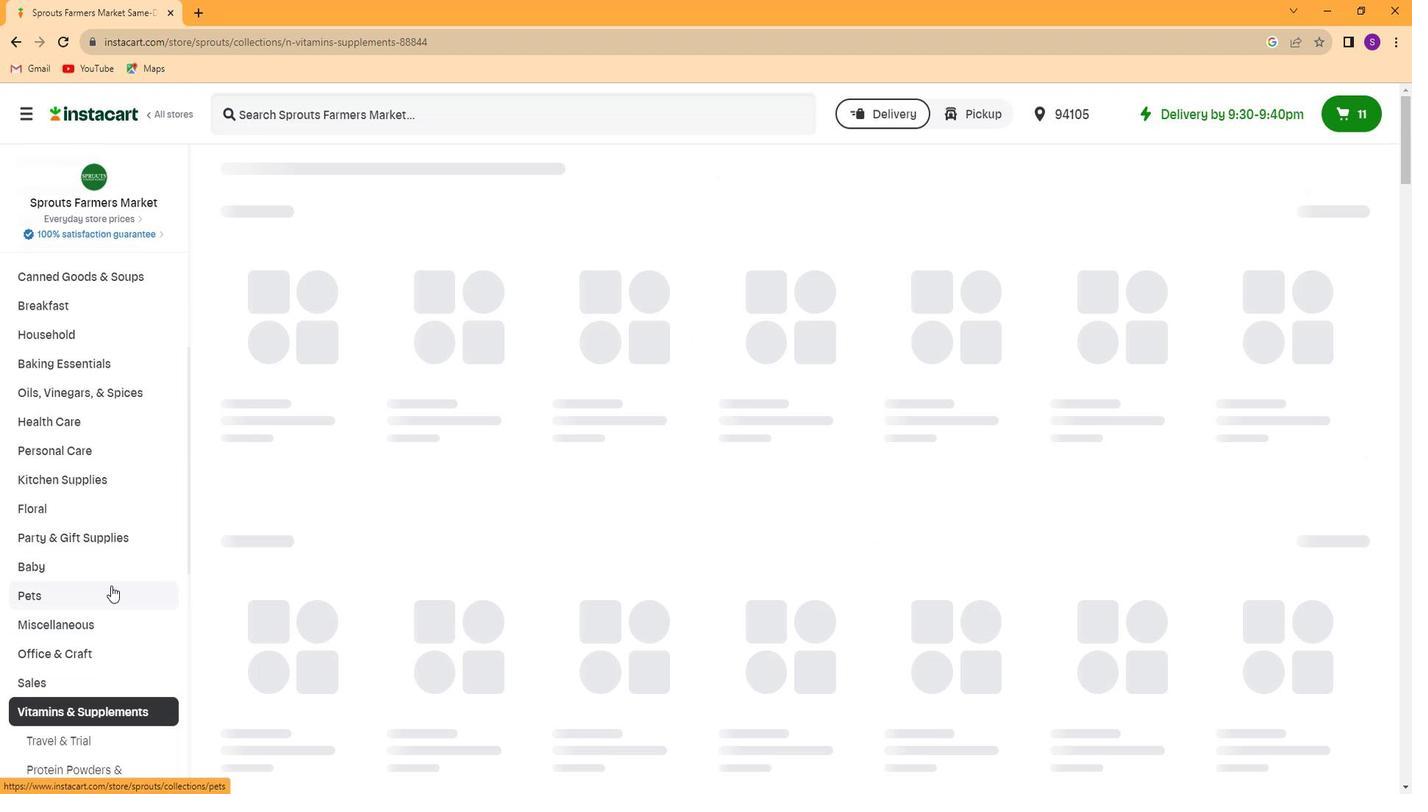 
Action: Mouse scrolled (106, 584) with delta (0, 0)
Screenshot: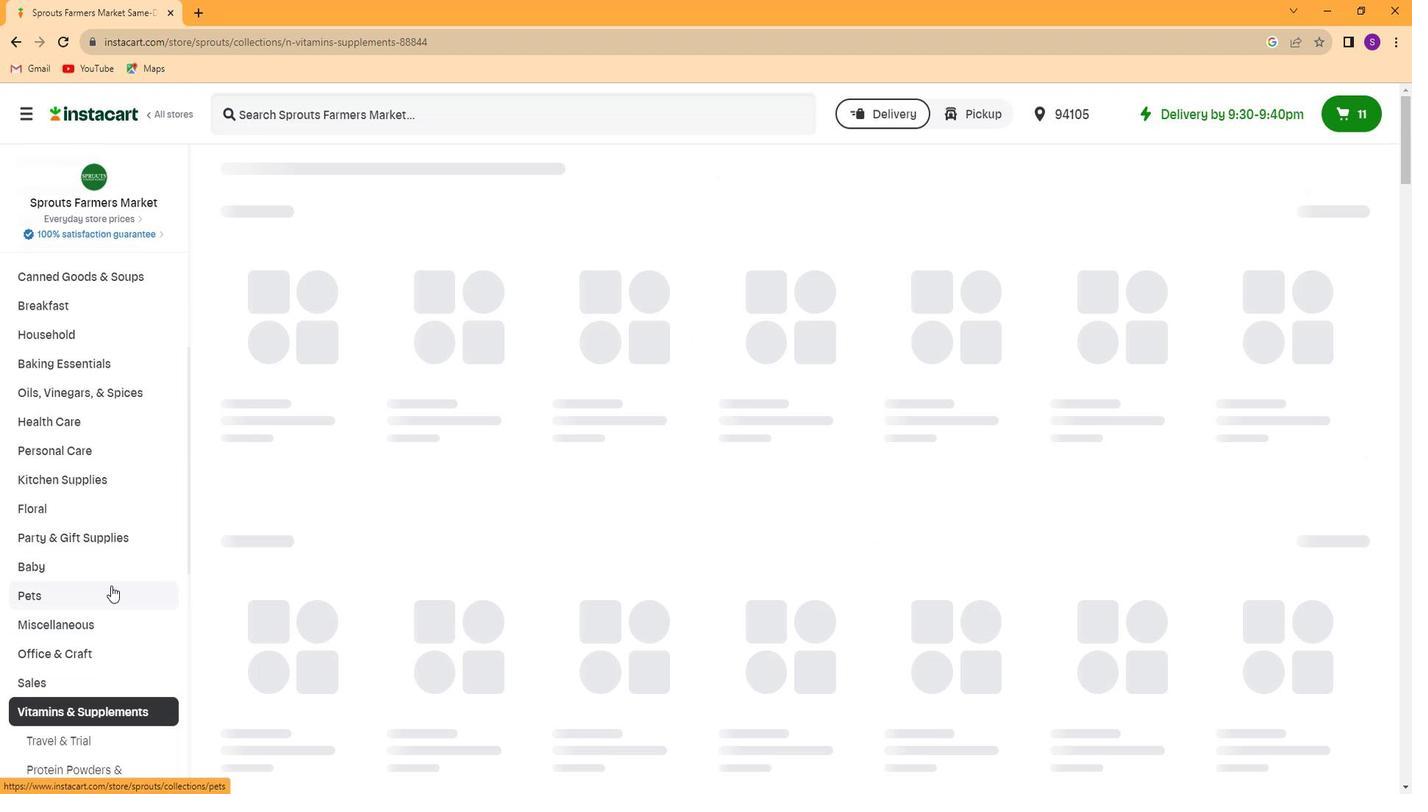
Action: Mouse moved to (103, 571)
Screenshot: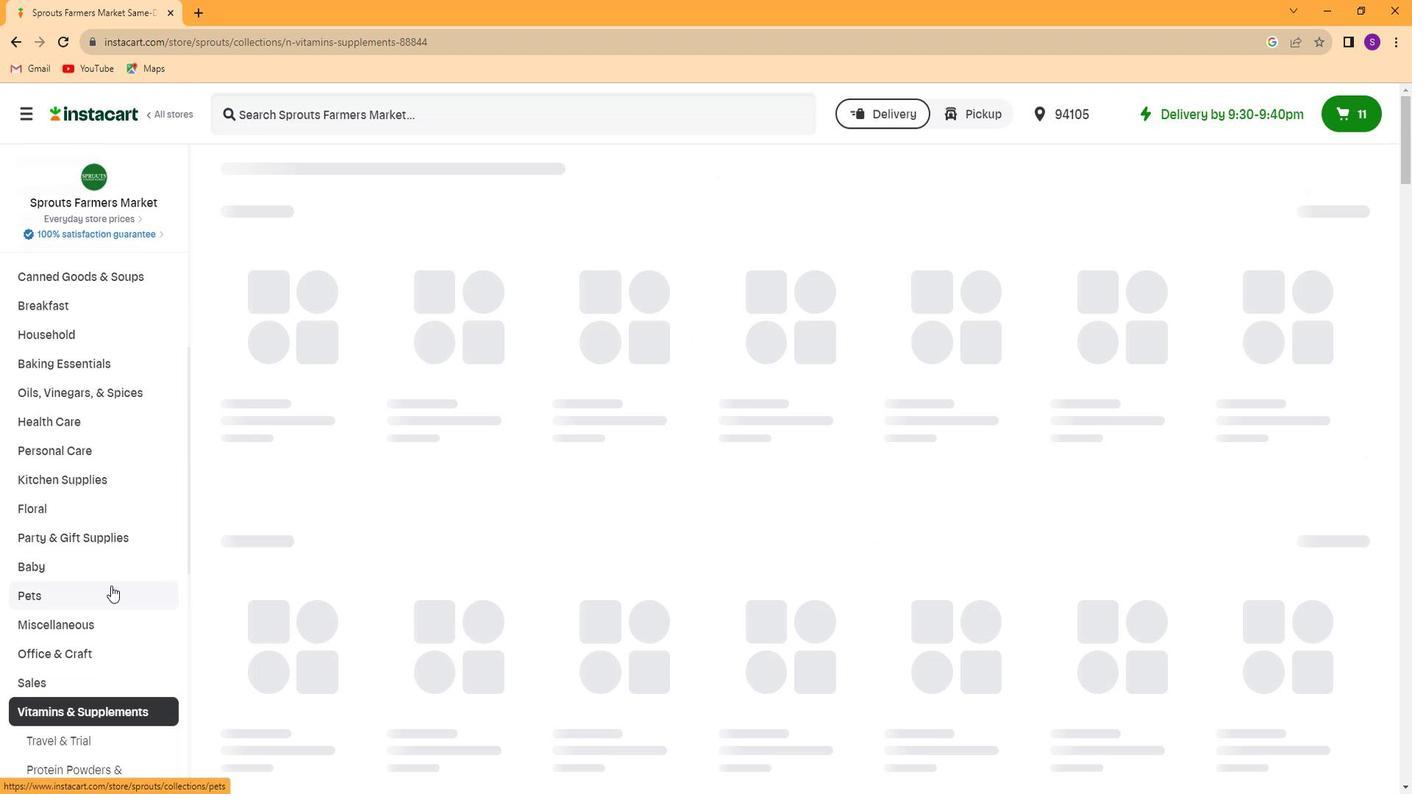 
Action: Mouse scrolled (103, 570) with delta (0, 0)
Screenshot: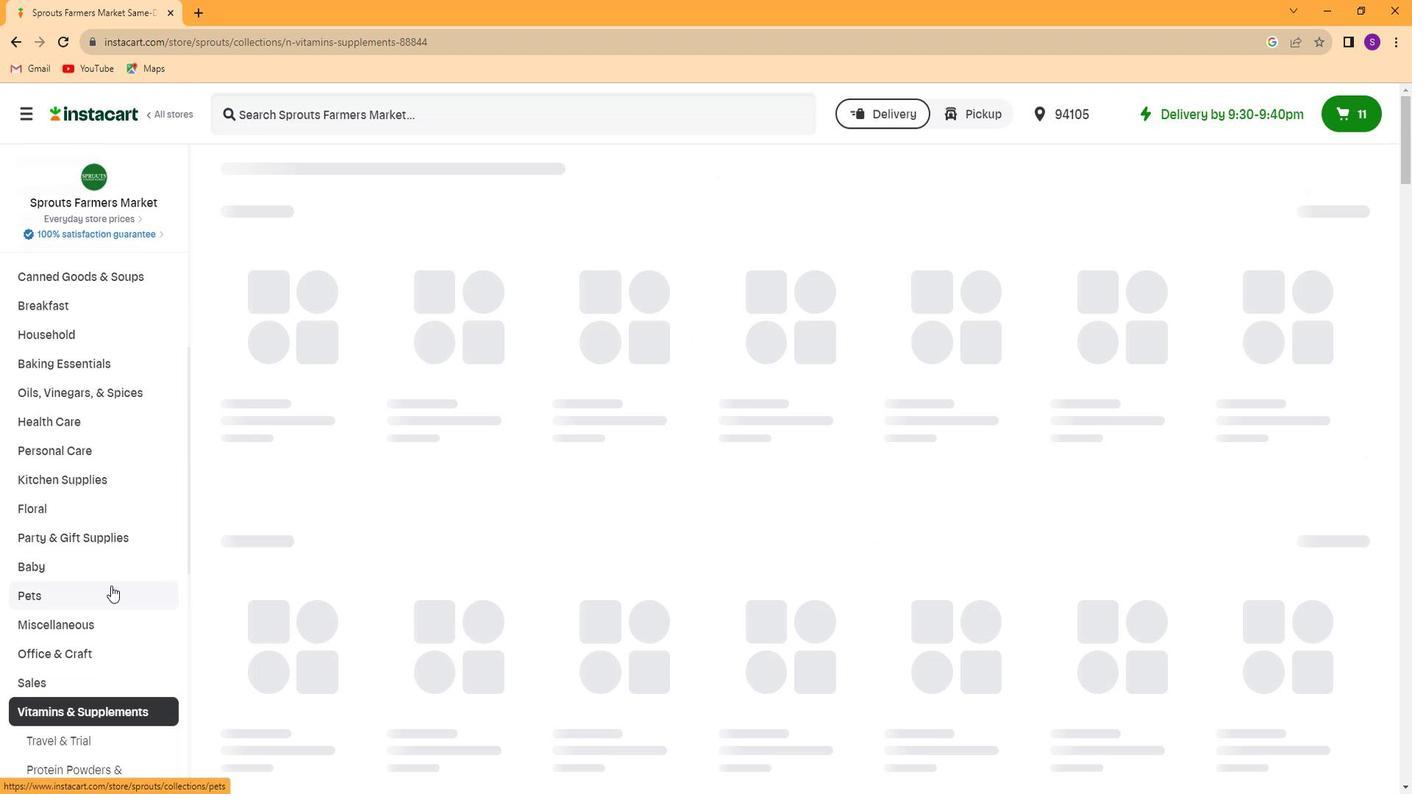 
Action: Mouse moved to (100, 558)
Screenshot: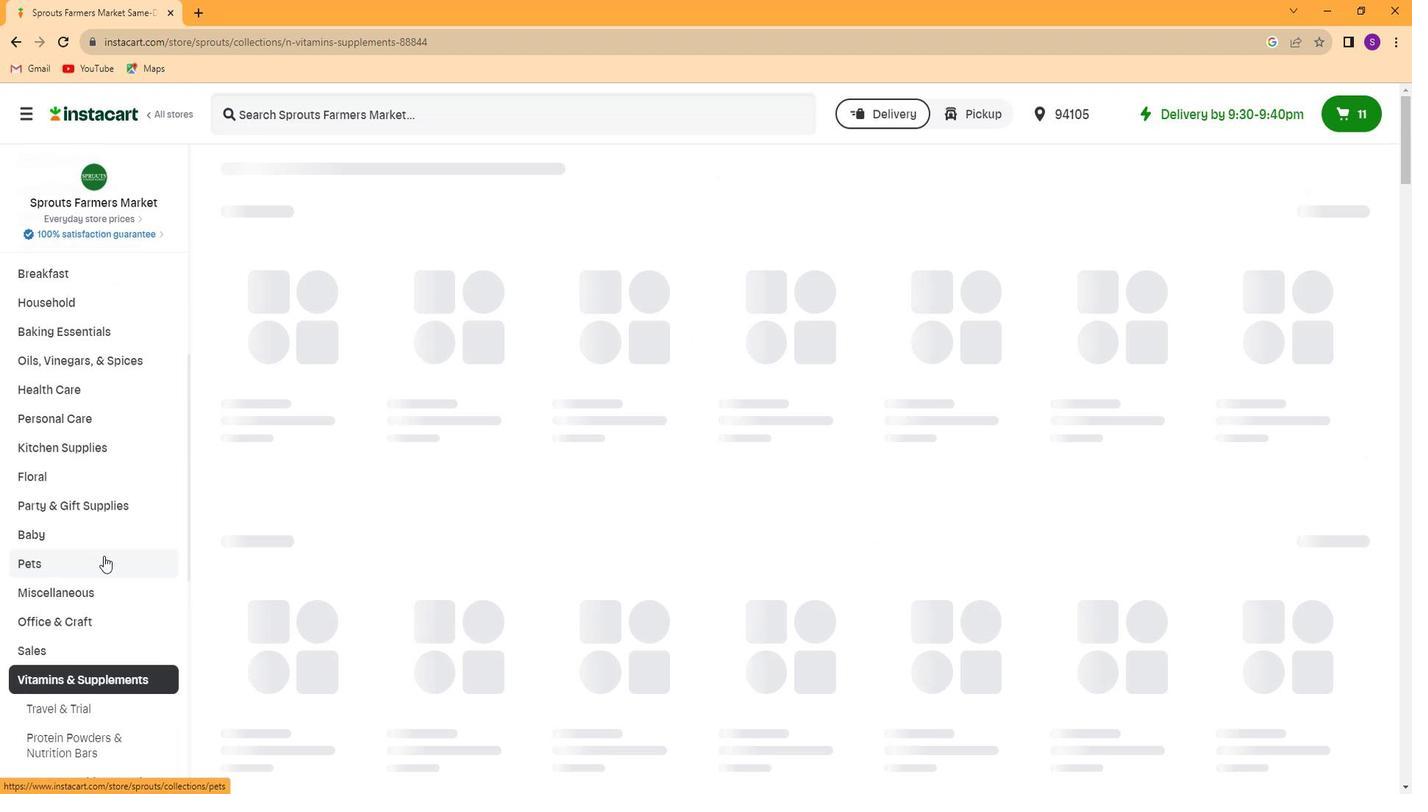 
Action: Mouse scrolled (100, 557) with delta (0, 0)
Screenshot: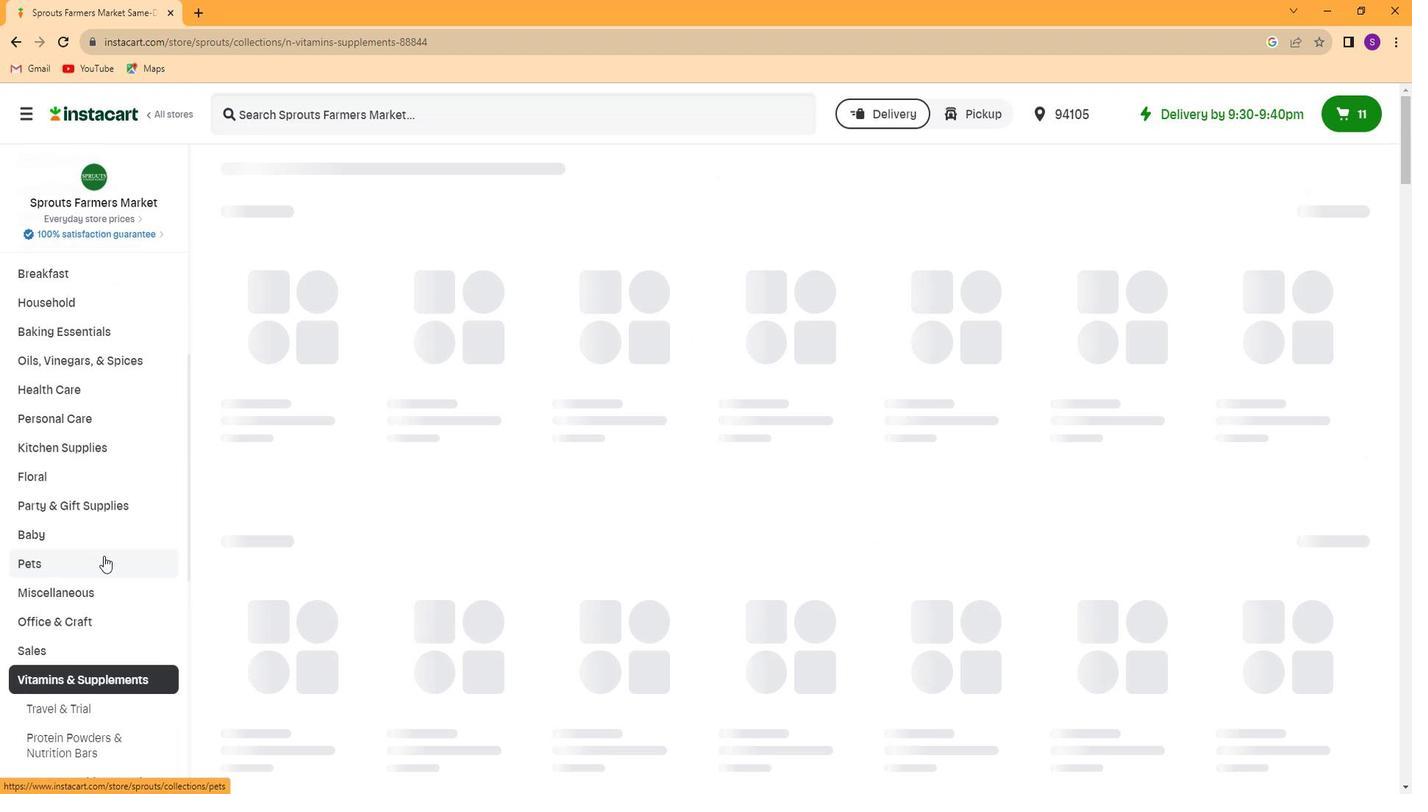 
Action: Mouse moved to (100, 554)
Screenshot: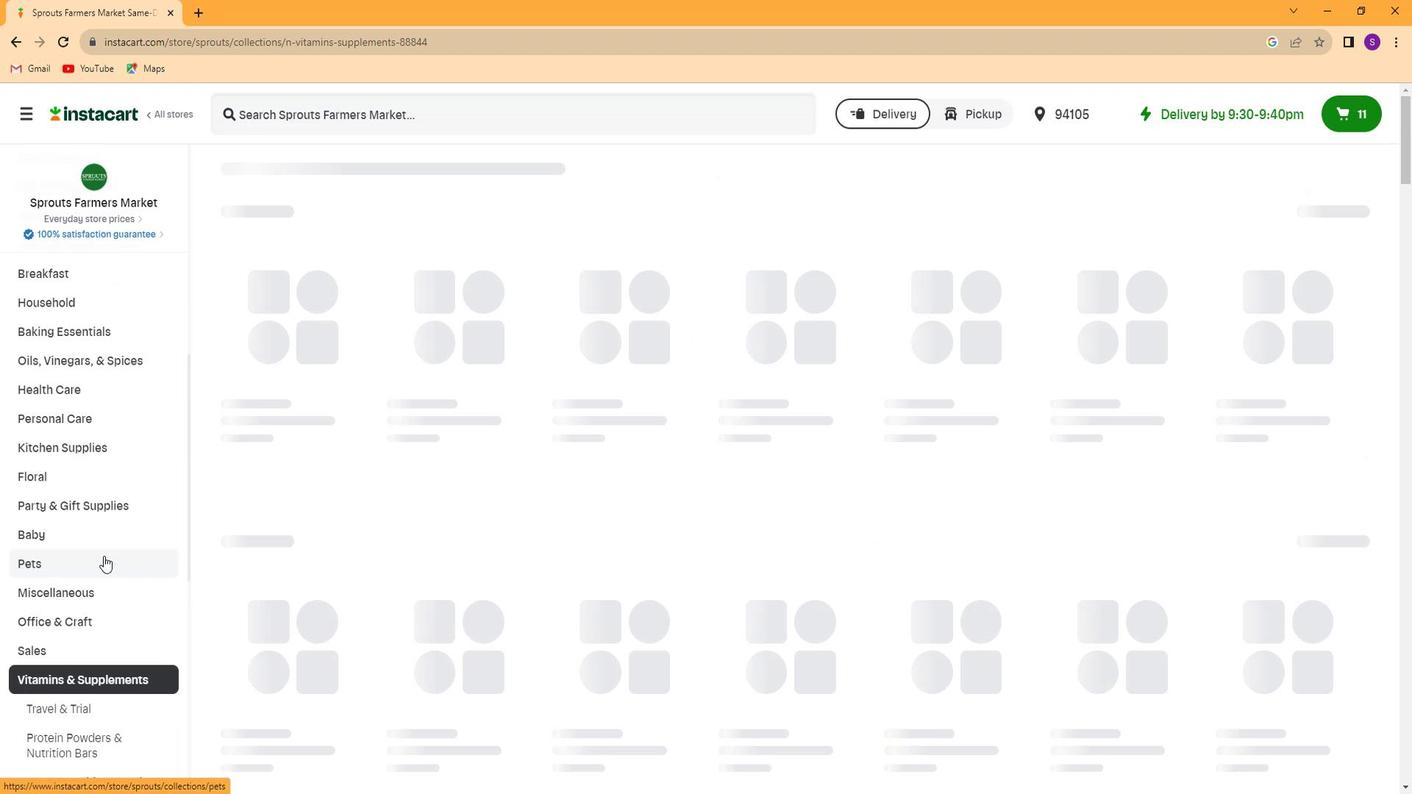 
Action: Mouse scrolled (100, 553) with delta (0, 0)
Screenshot: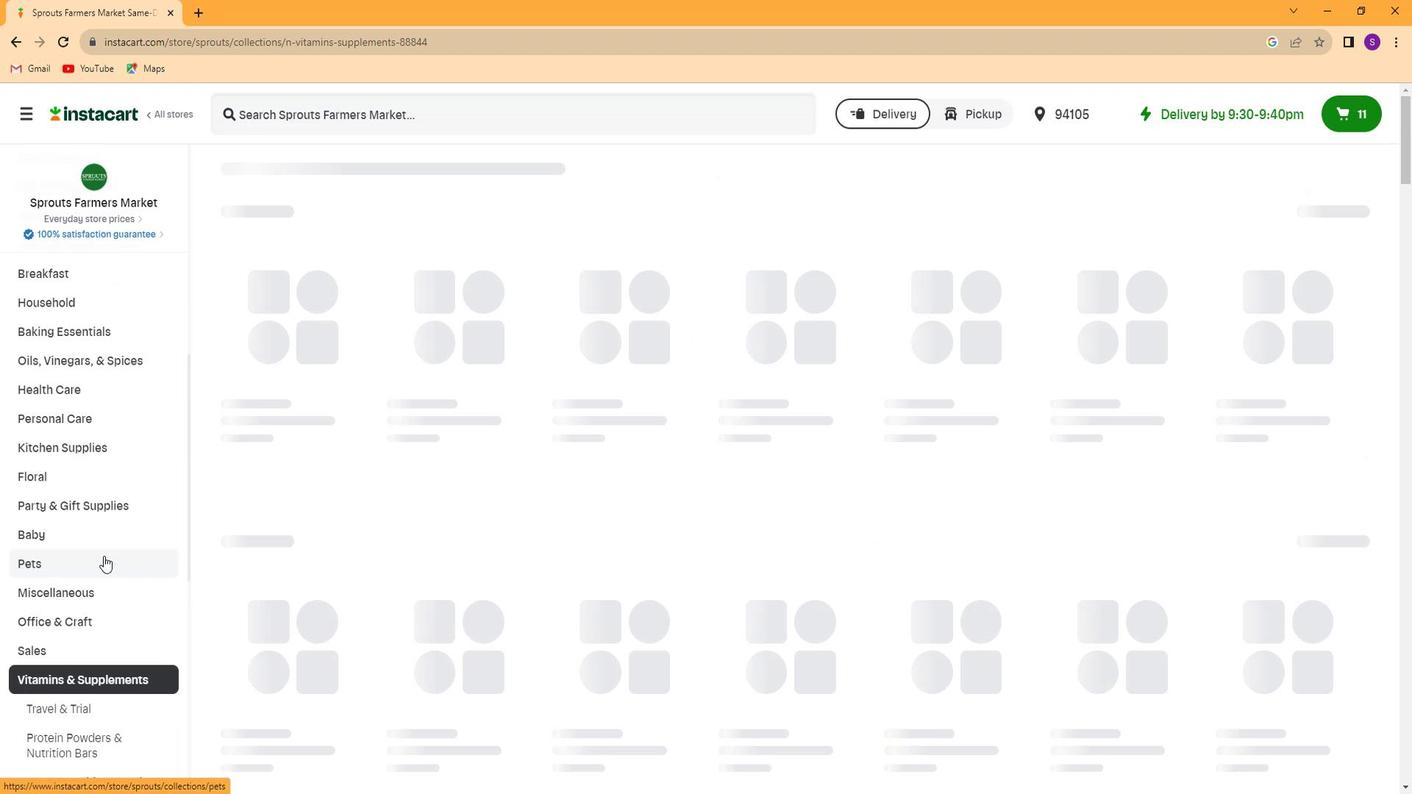 
Action: Mouse moved to (111, 670)
Screenshot: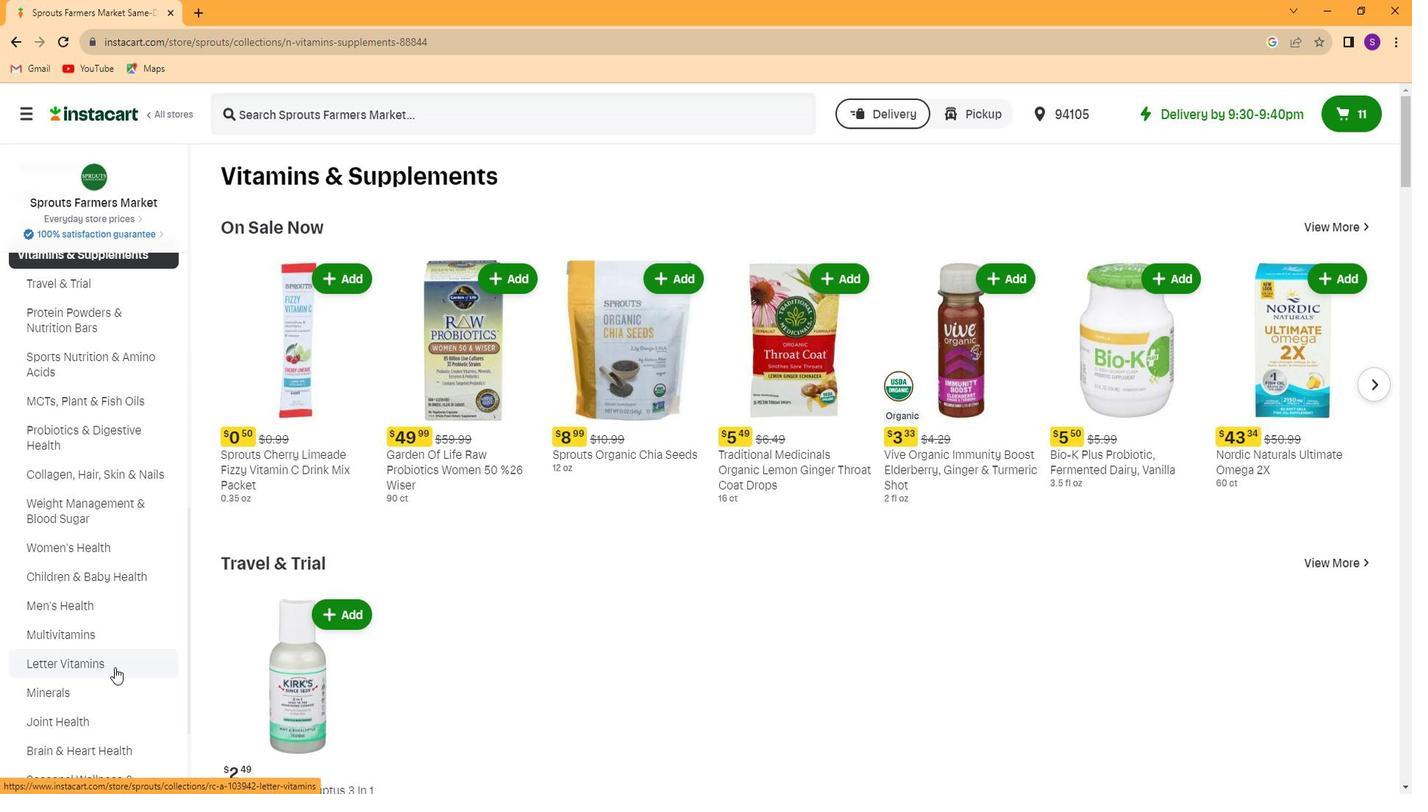 
Action: Mouse pressed left at (111, 670)
Screenshot: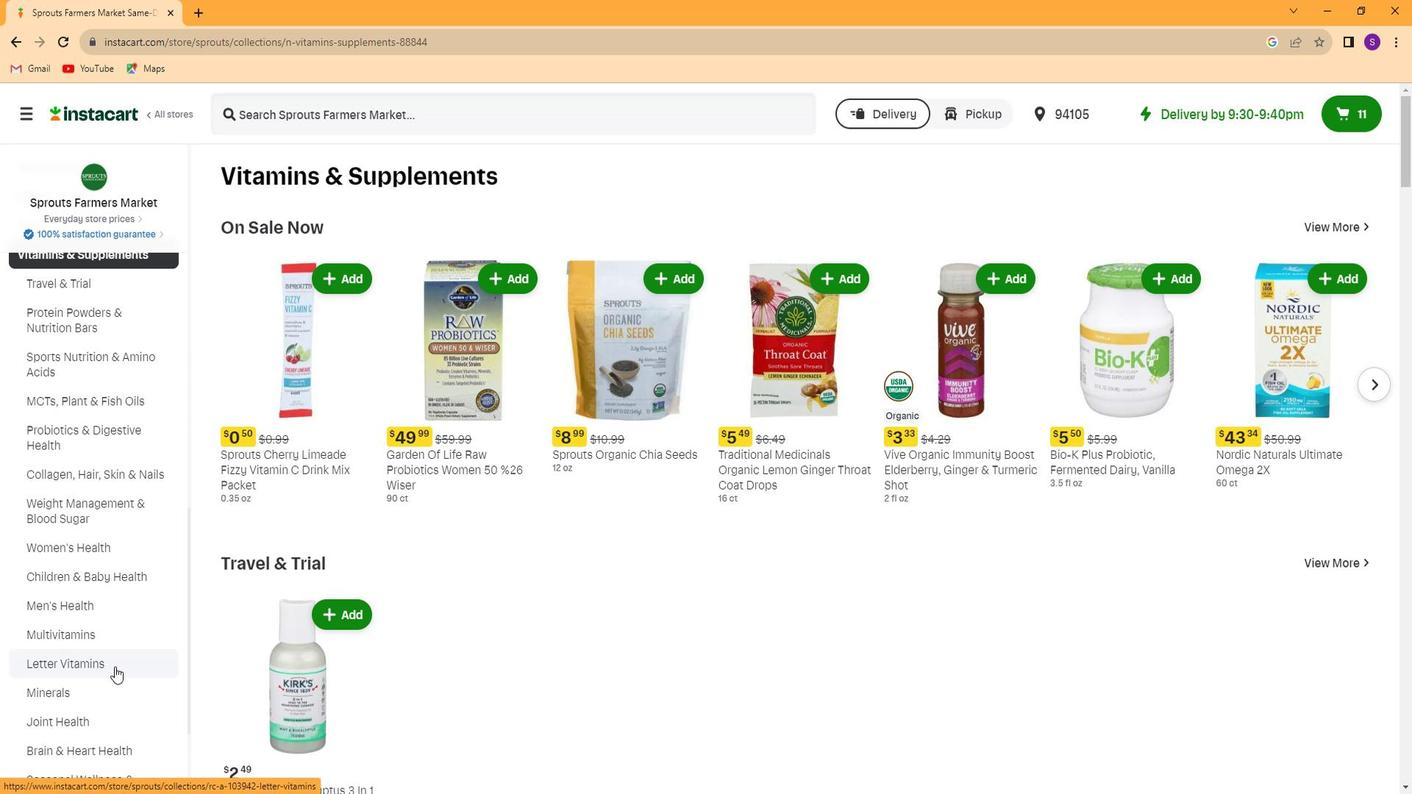 
Action: Mouse moved to (540, 111)
Screenshot: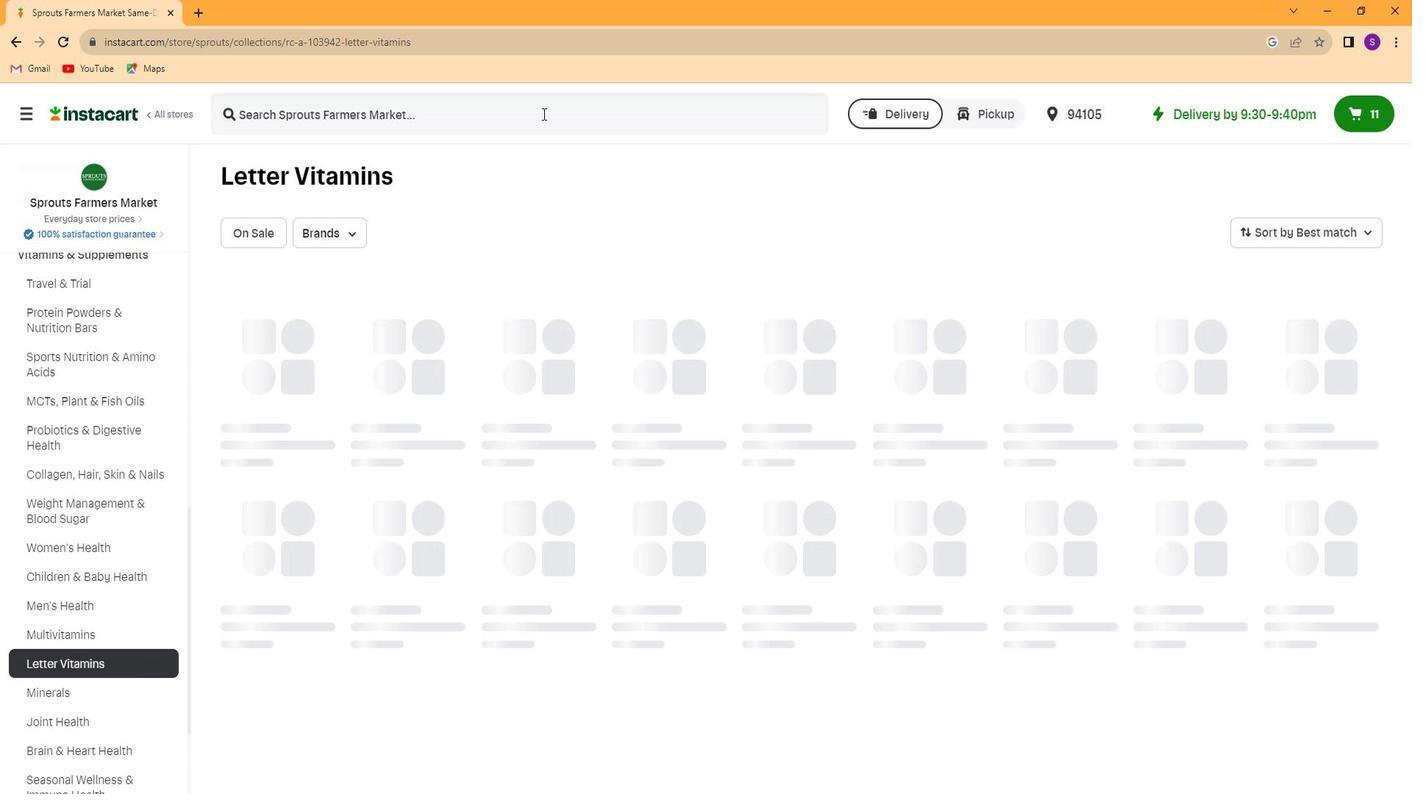 
Action: Mouse pressed left at (540, 111)
Screenshot: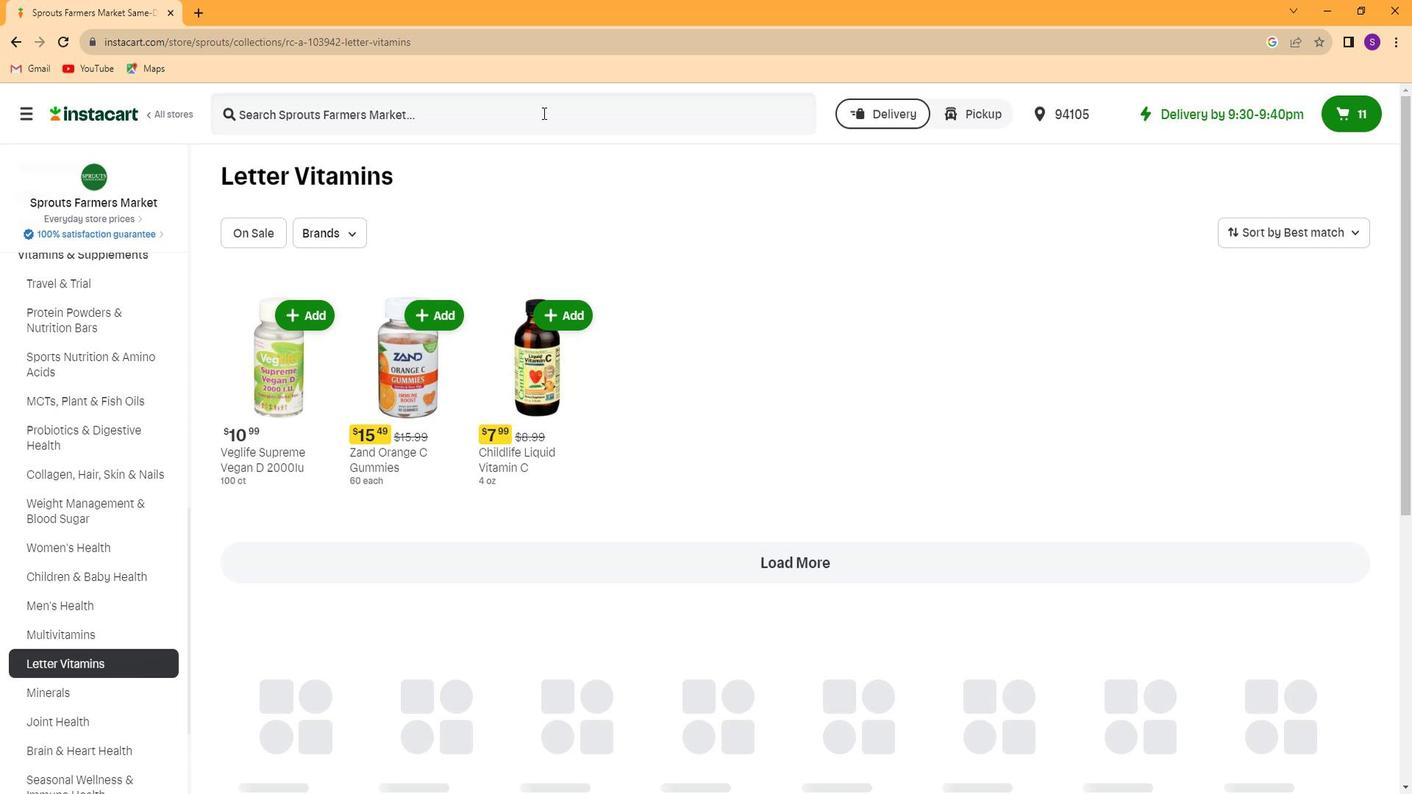 
Action: Key pressed <Key.caps_lock>C<Key.caps_lock>hild<Key.backspace><Key.backspace><Key.backspace><Key.backspace><Key.backspace><Key.backspace><Key.backspace><Key.backspace>c<Key.caps_lock>HILDLIFE<Key.space>VITAMIN<Key.space><Key.caps_lock>d3<Key.enter>
Screenshot: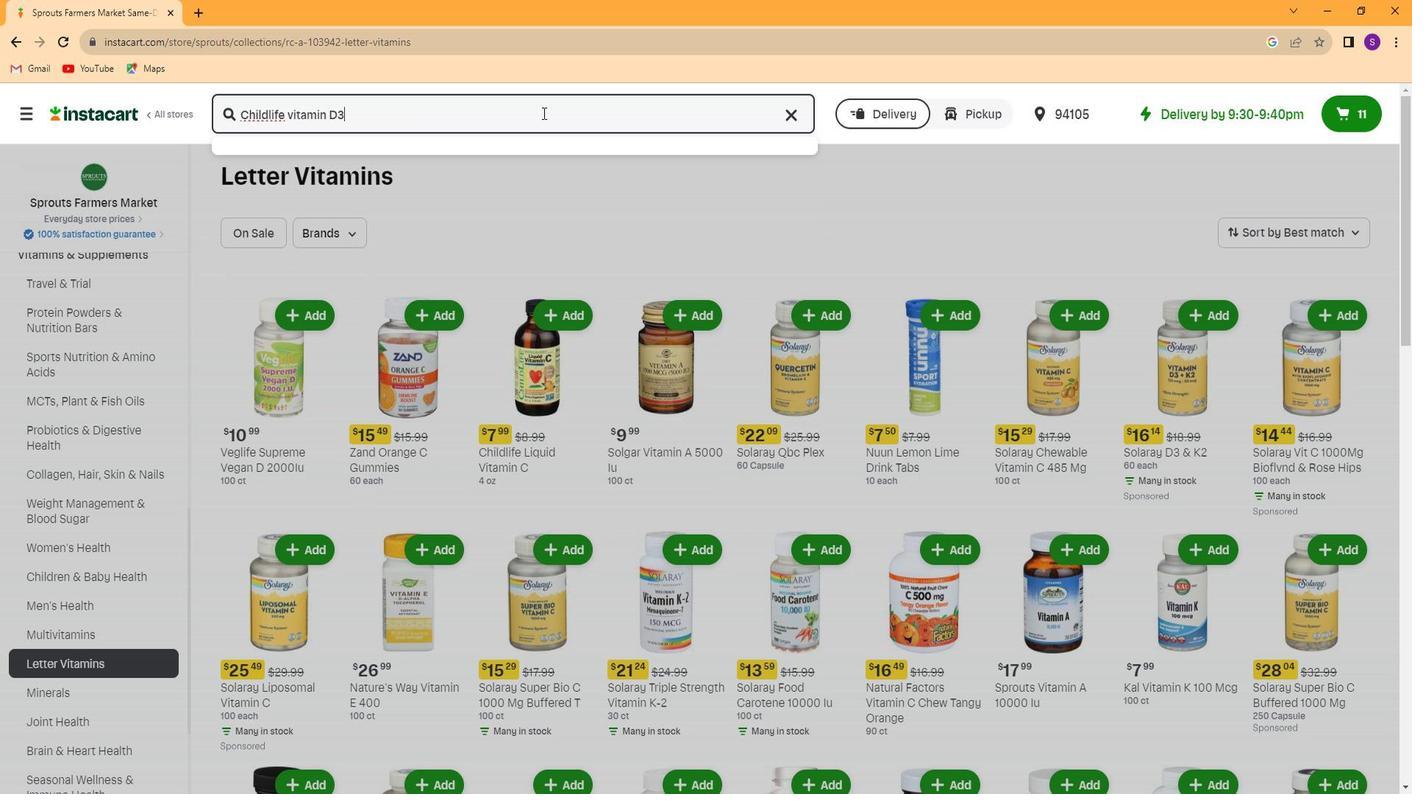 
Action: Mouse moved to (1084, 276)
Screenshot: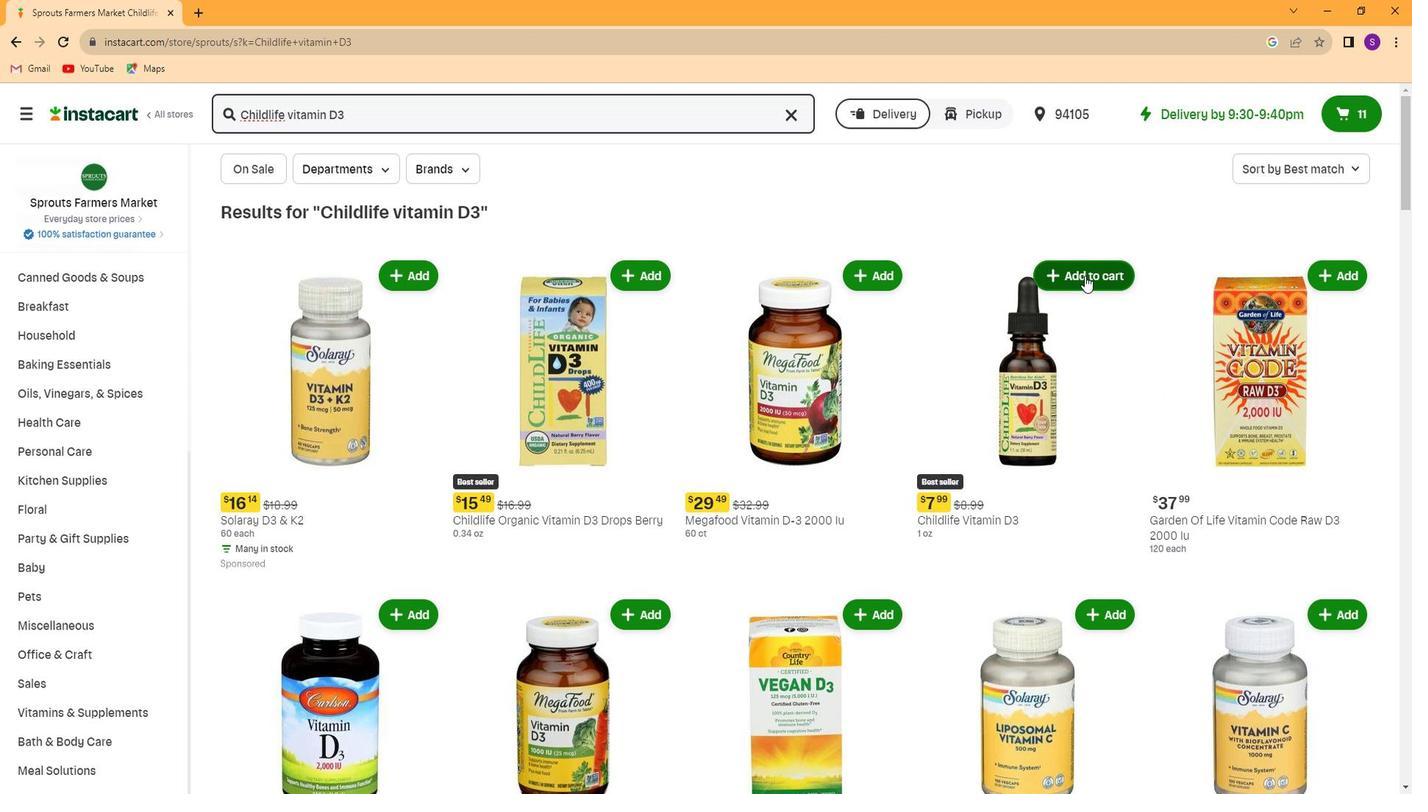 
Action: Mouse pressed left at (1084, 276)
Screenshot: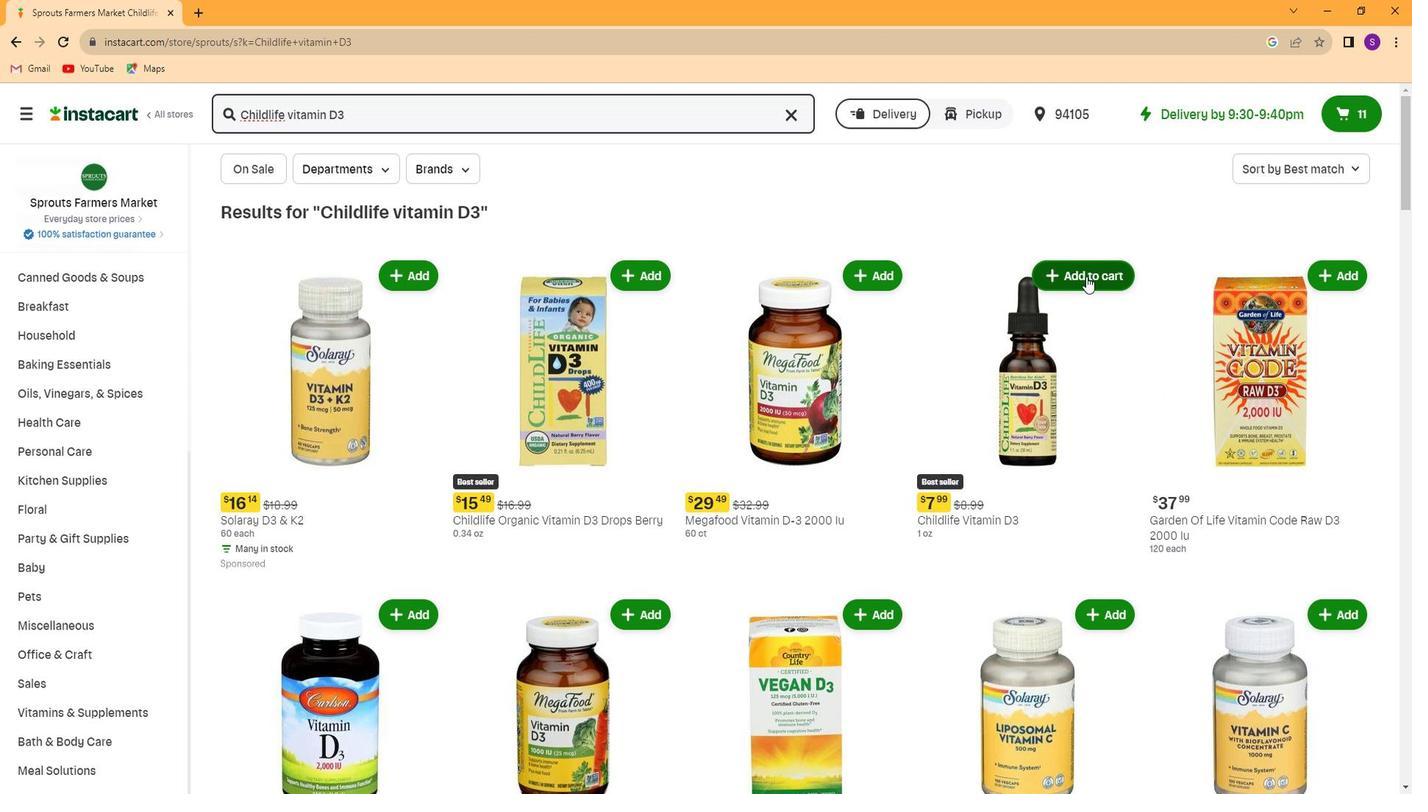 
